 Task: Find connections with filter location Lakhīmpur with filter topic #entrepreneurwith filter profile language English with filter current company JK Agri Genetics Limited with filter school Institute of Management Studies (IMS) Ghaziabad - Business School with filter industry Collection Agencies with filter service category Illustration with filter keywords title Security Guard
Action: Mouse moved to (277, 213)
Screenshot: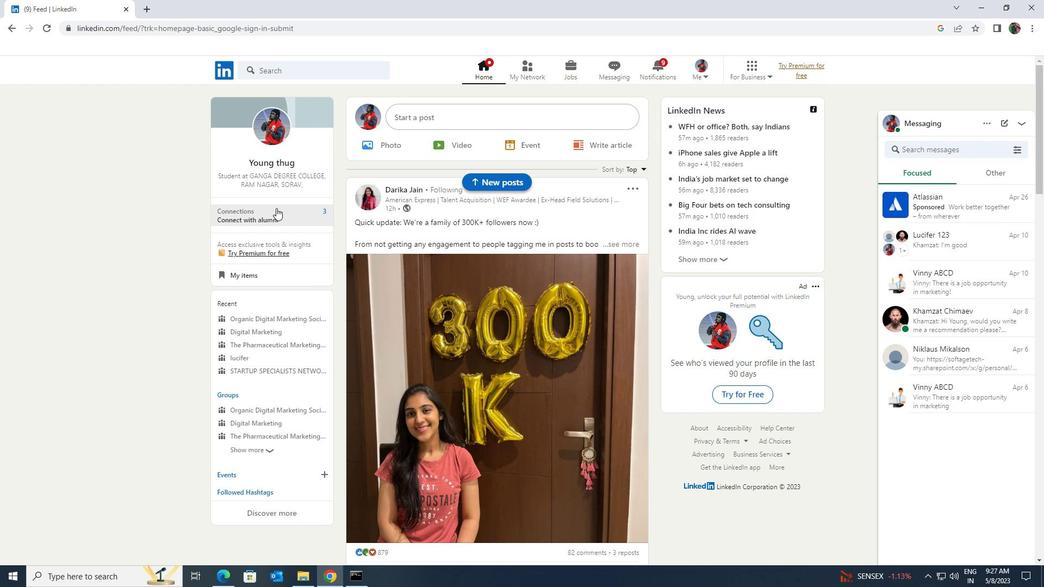 
Action: Mouse pressed left at (277, 213)
Screenshot: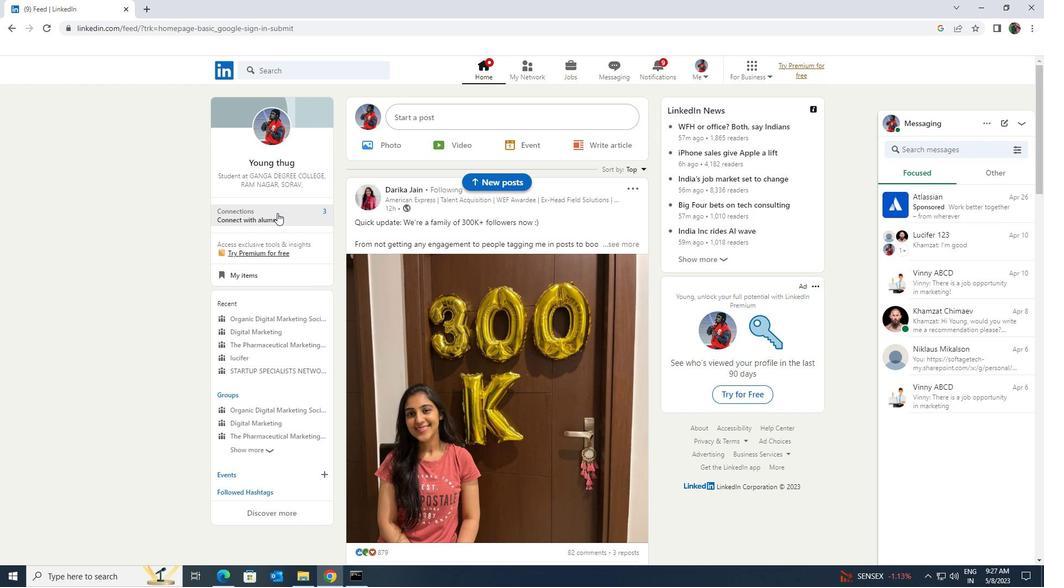 
Action: Mouse moved to (292, 128)
Screenshot: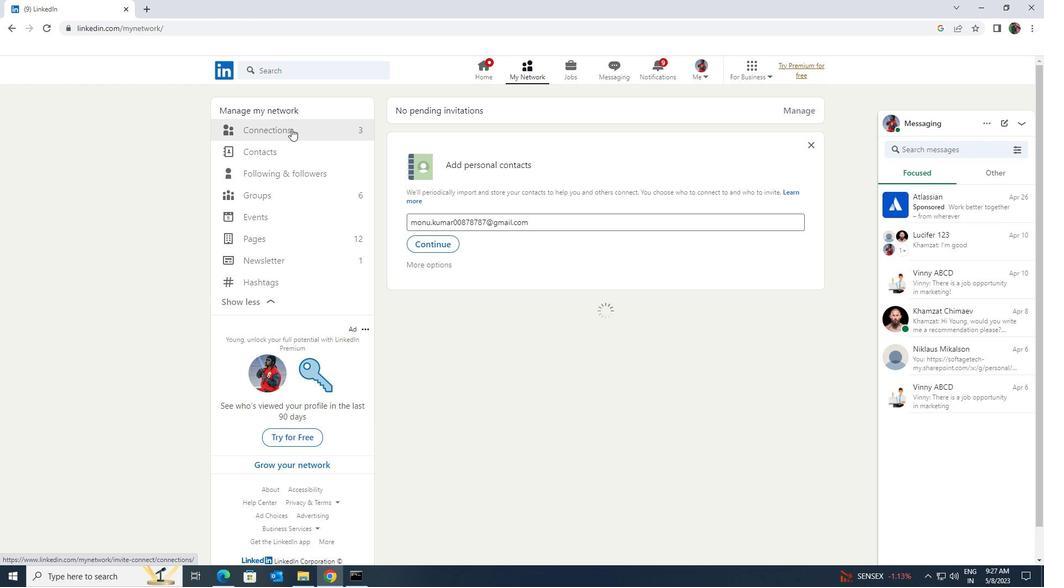 
Action: Mouse pressed left at (292, 128)
Screenshot: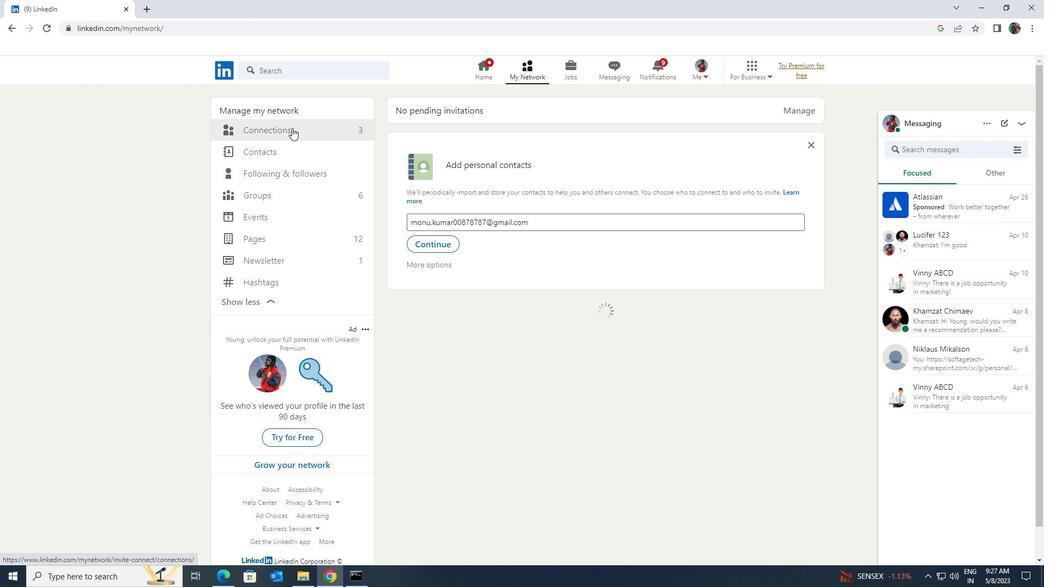 
Action: Mouse moved to (586, 130)
Screenshot: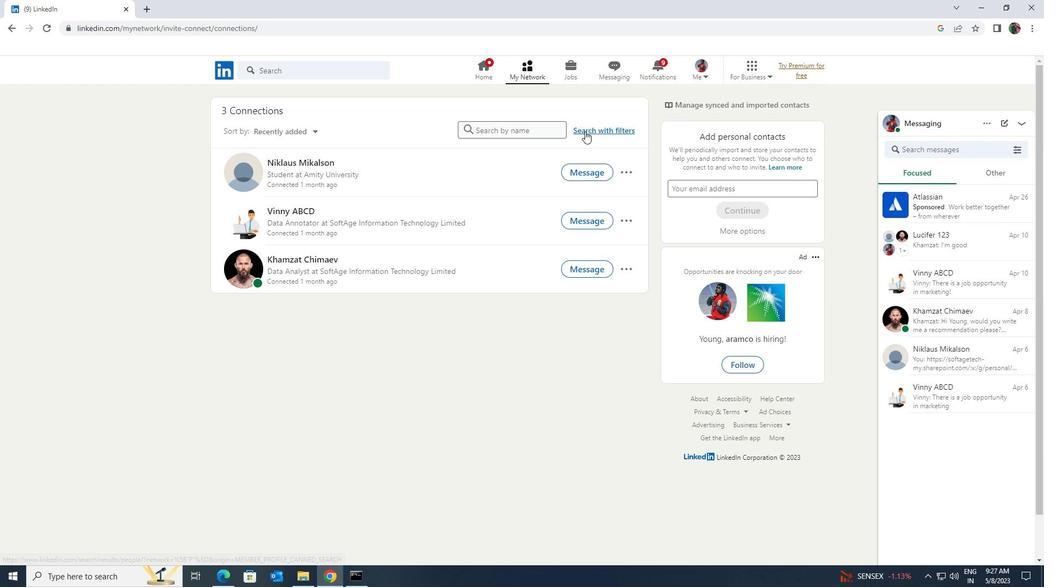 
Action: Mouse pressed left at (586, 130)
Screenshot: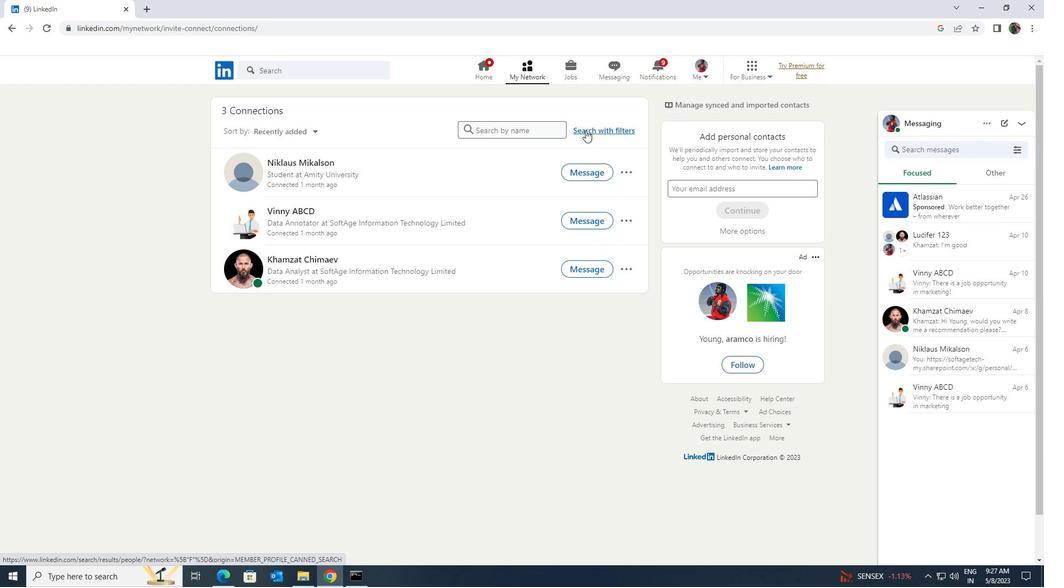 
Action: Mouse moved to (556, 98)
Screenshot: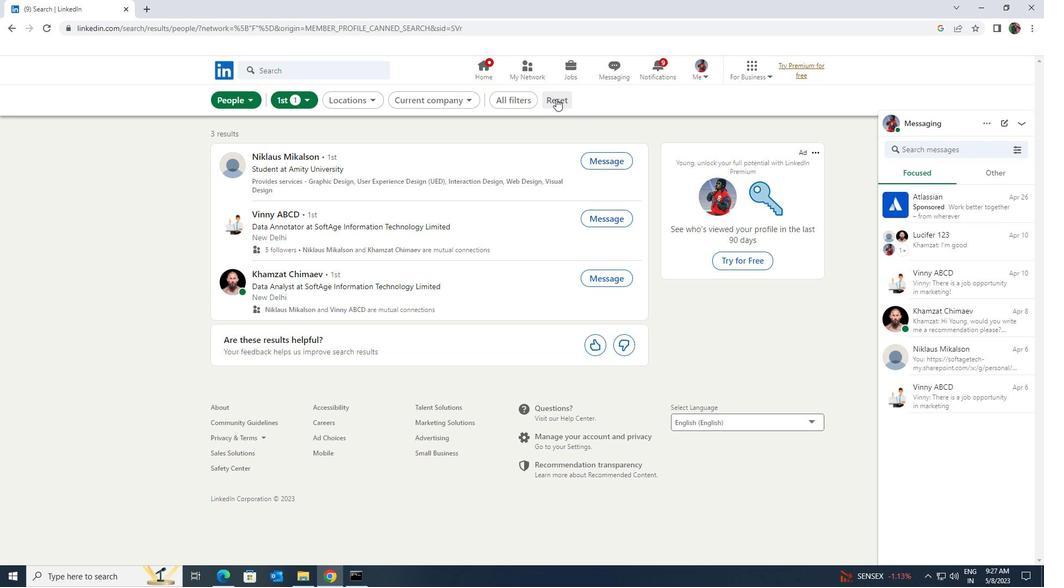 
Action: Mouse pressed left at (556, 98)
Screenshot: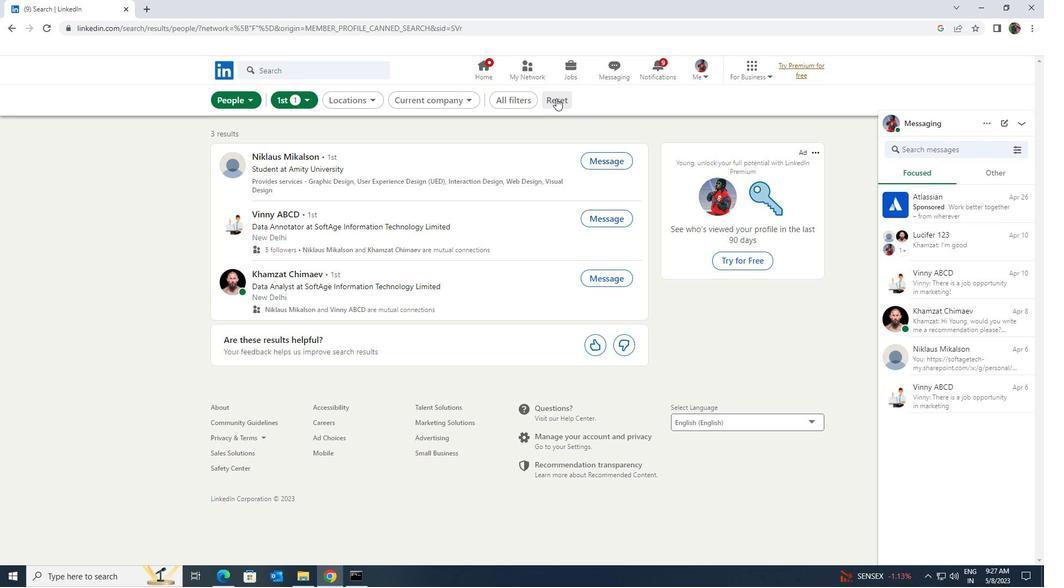 
Action: Mouse moved to (550, 98)
Screenshot: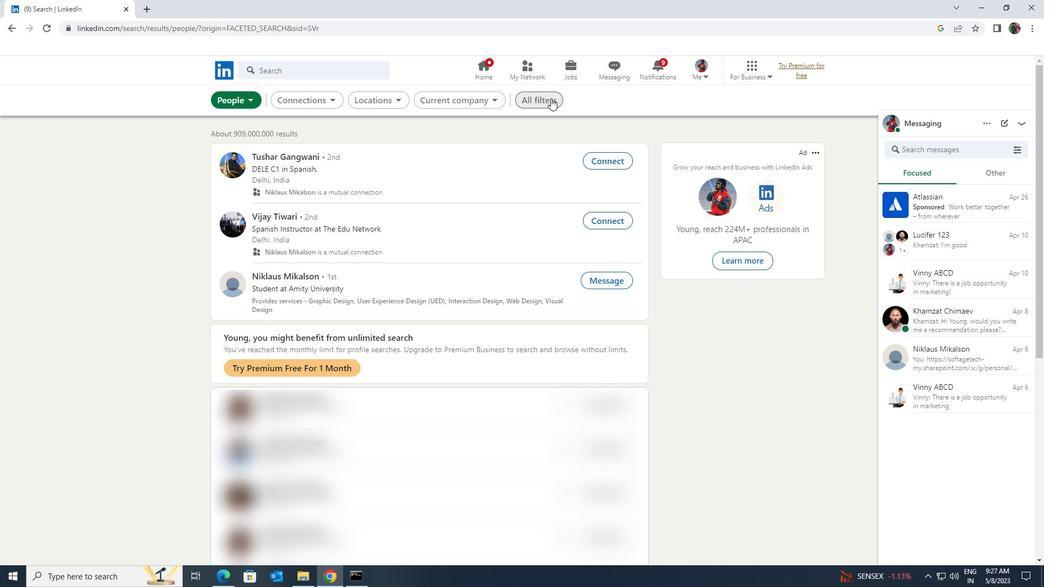 
Action: Mouse pressed left at (550, 98)
Screenshot: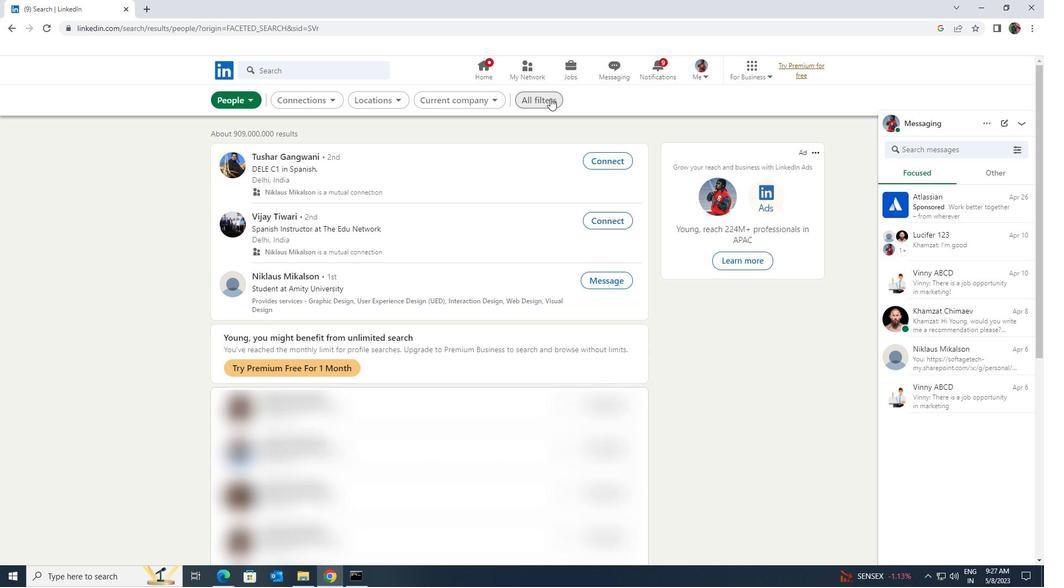 
Action: Mouse moved to (905, 428)
Screenshot: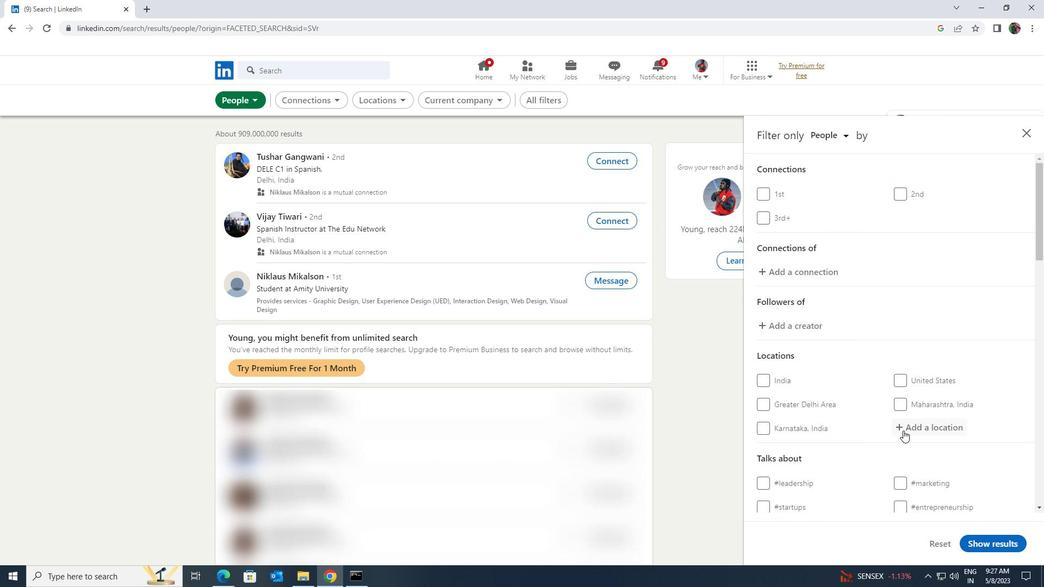 
Action: Mouse pressed left at (905, 428)
Screenshot: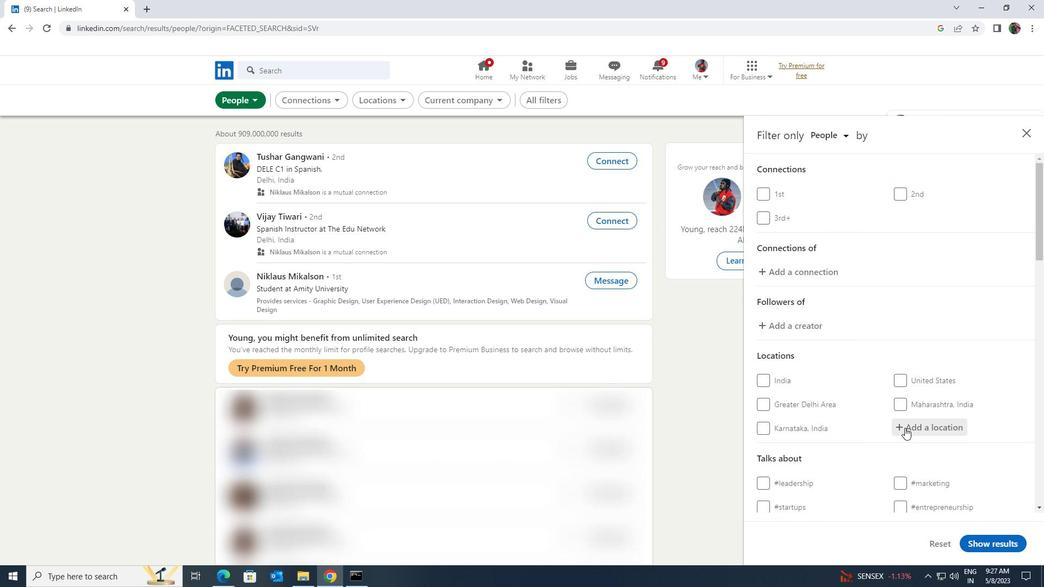 
Action: Key pressed <Key.shift>LAKHIM
Screenshot: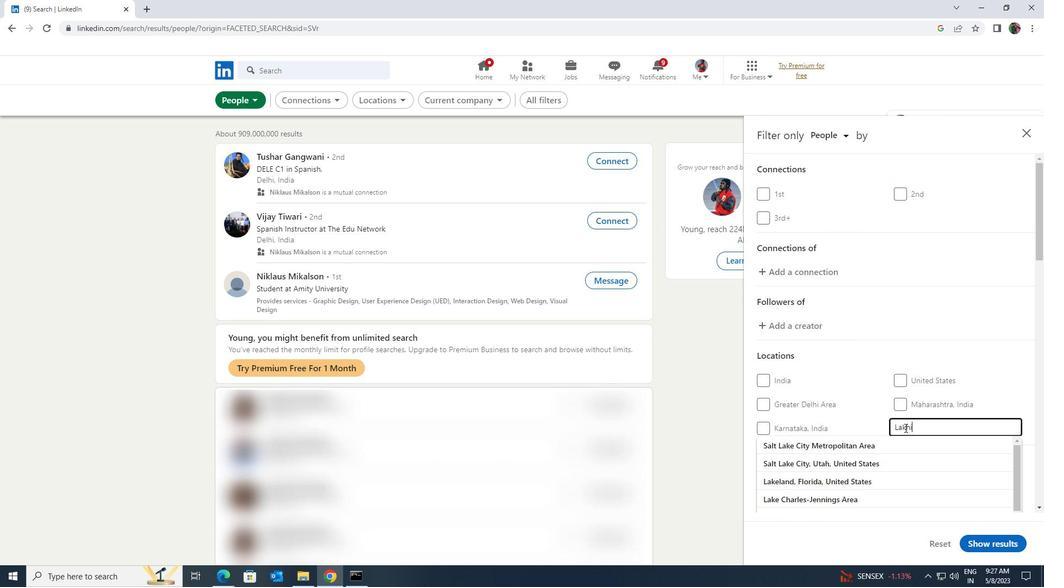 
Action: Mouse moved to (902, 460)
Screenshot: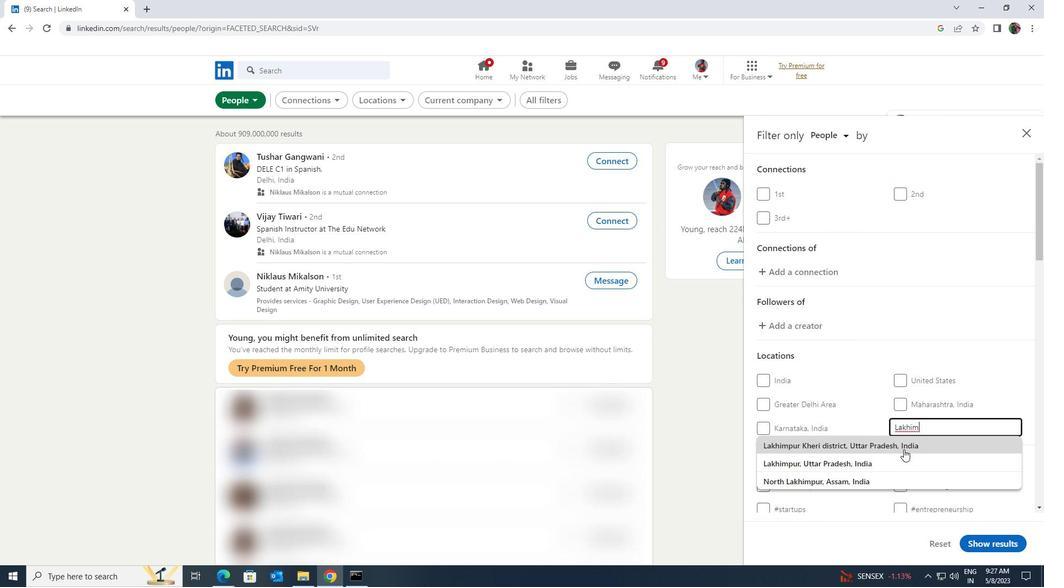 
Action: Mouse pressed left at (902, 460)
Screenshot: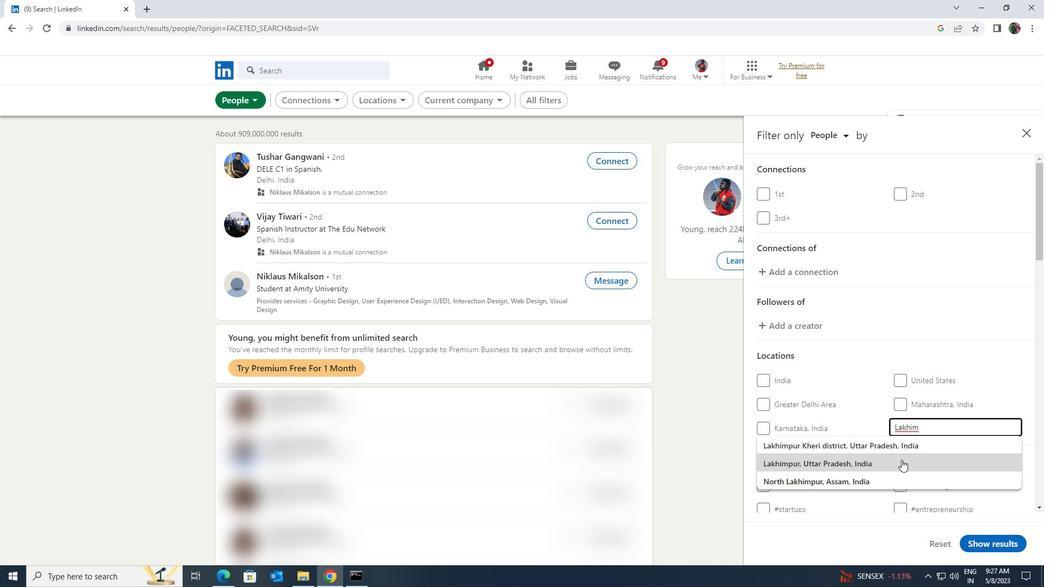 
Action: Mouse scrolled (902, 459) with delta (0, 0)
Screenshot: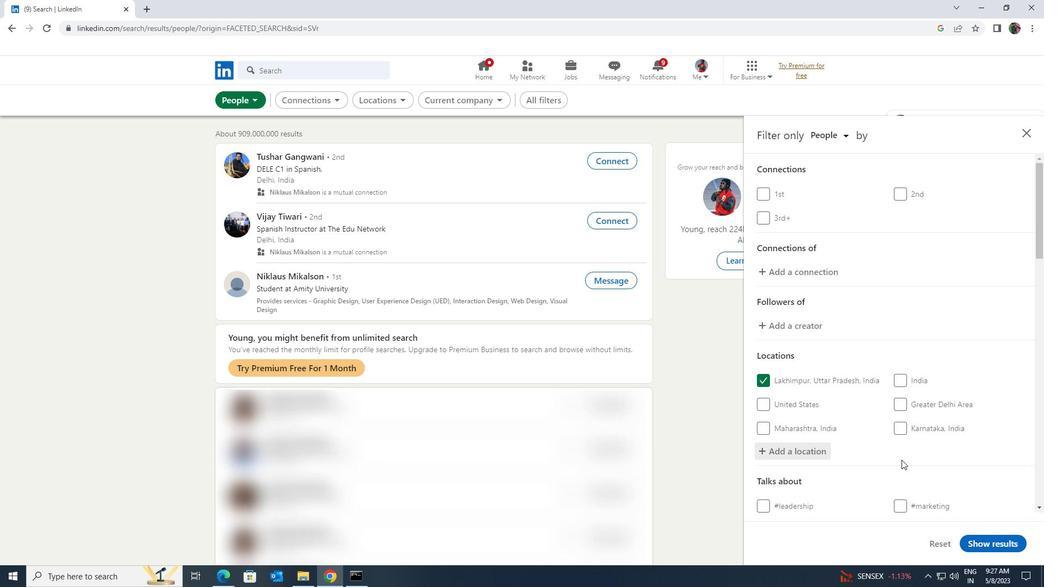 
Action: Mouse scrolled (902, 459) with delta (0, 0)
Screenshot: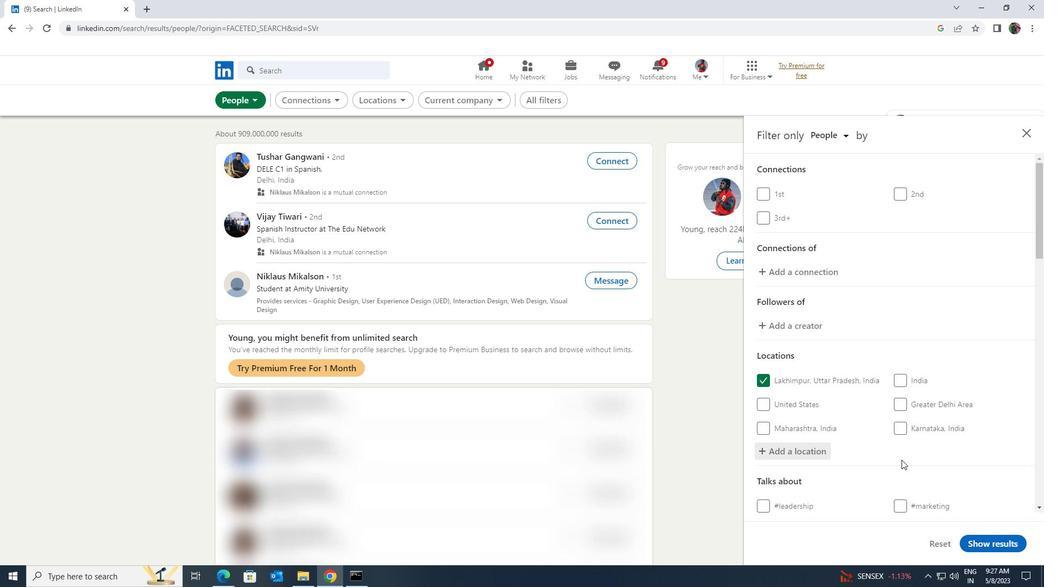 
Action: Mouse moved to (909, 446)
Screenshot: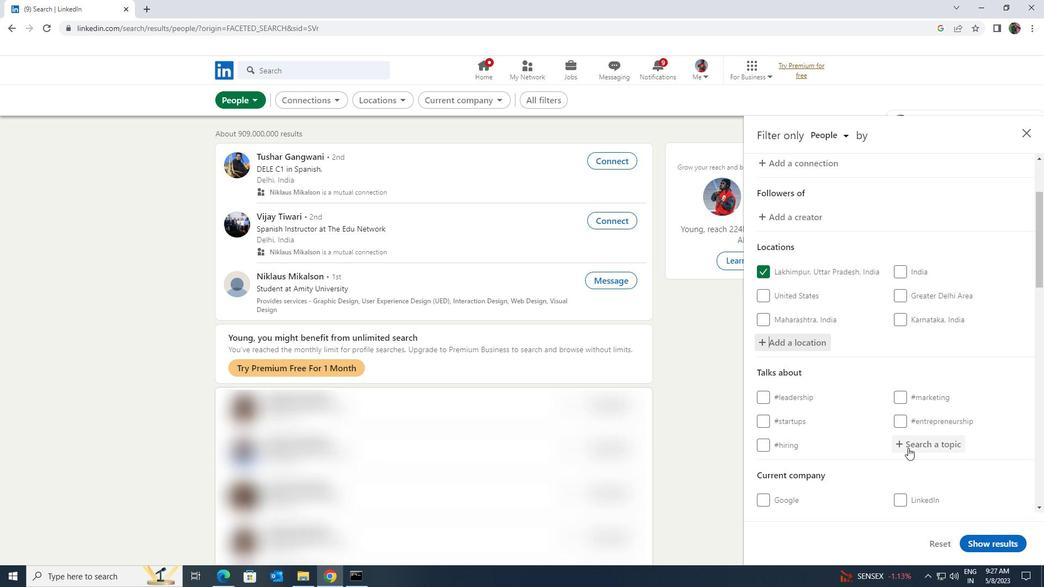 
Action: Mouse pressed left at (909, 446)
Screenshot: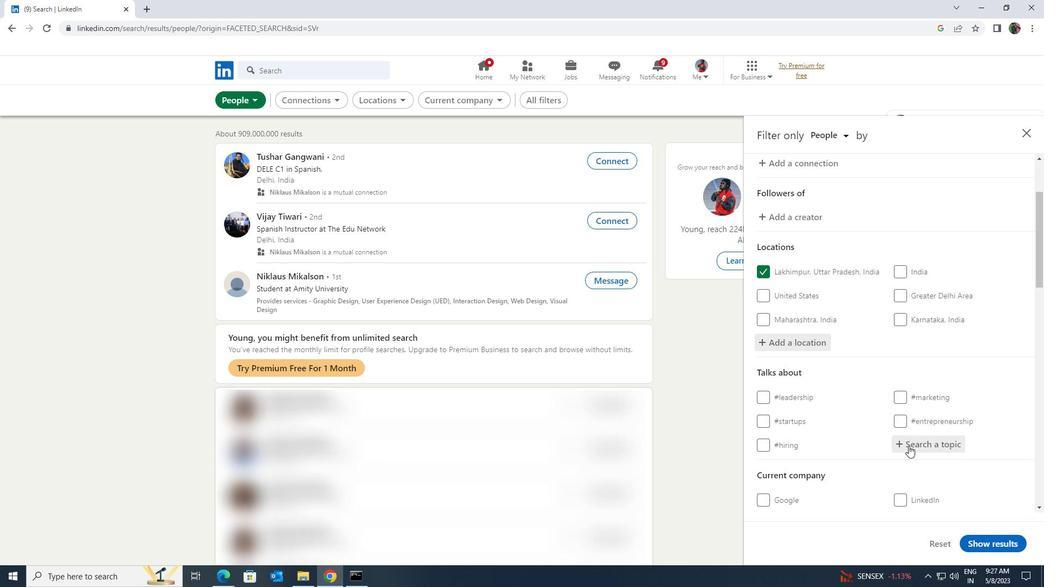 
Action: Key pressed <Key.shift><Key.shift>ENTR
Screenshot: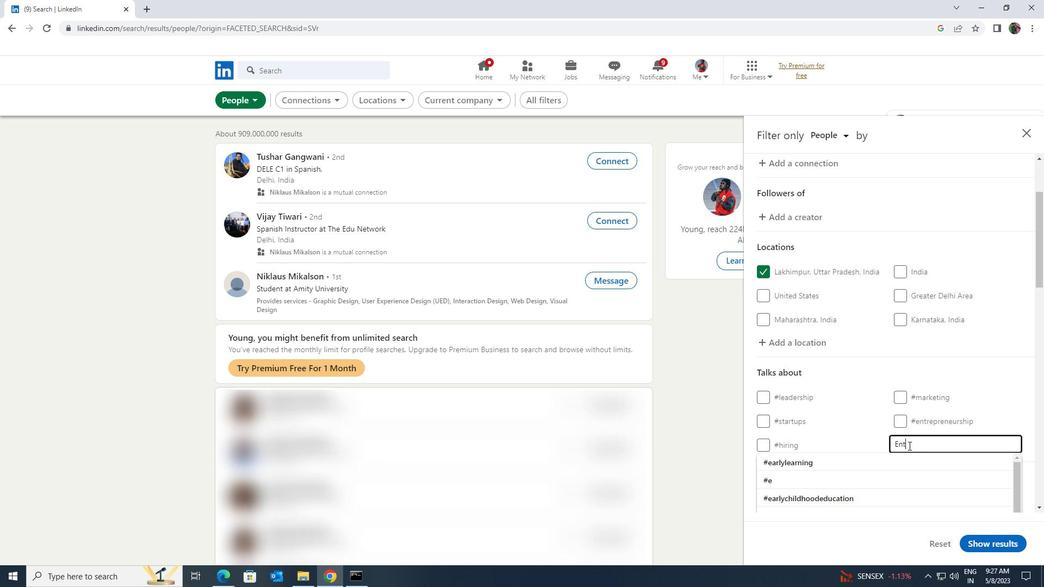 
Action: Mouse moved to (907, 454)
Screenshot: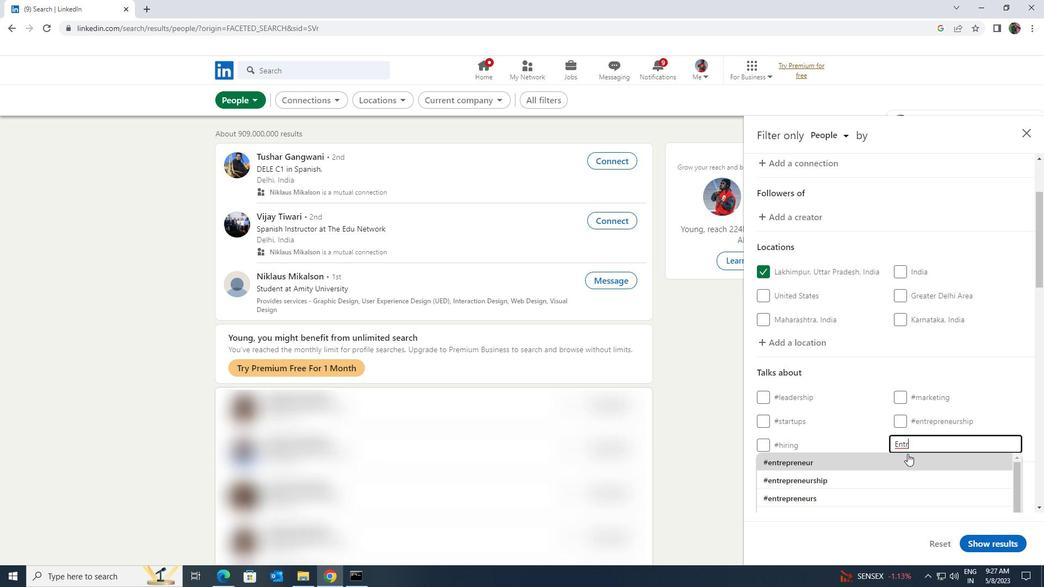 
Action: Mouse pressed left at (907, 454)
Screenshot: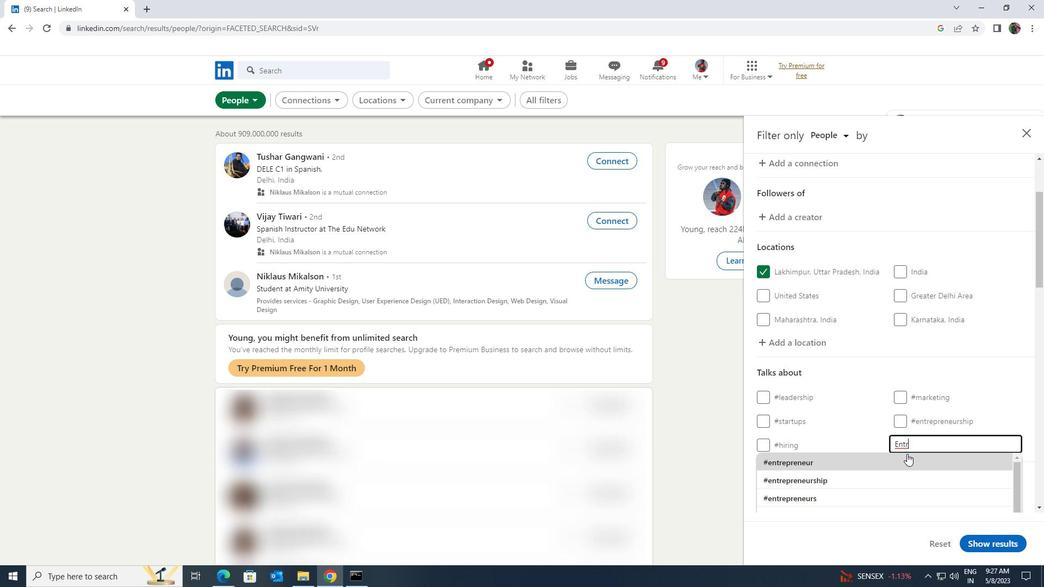 
Action: Mouse scrolled (907, 453) with delta (0, 0)
Screenshot: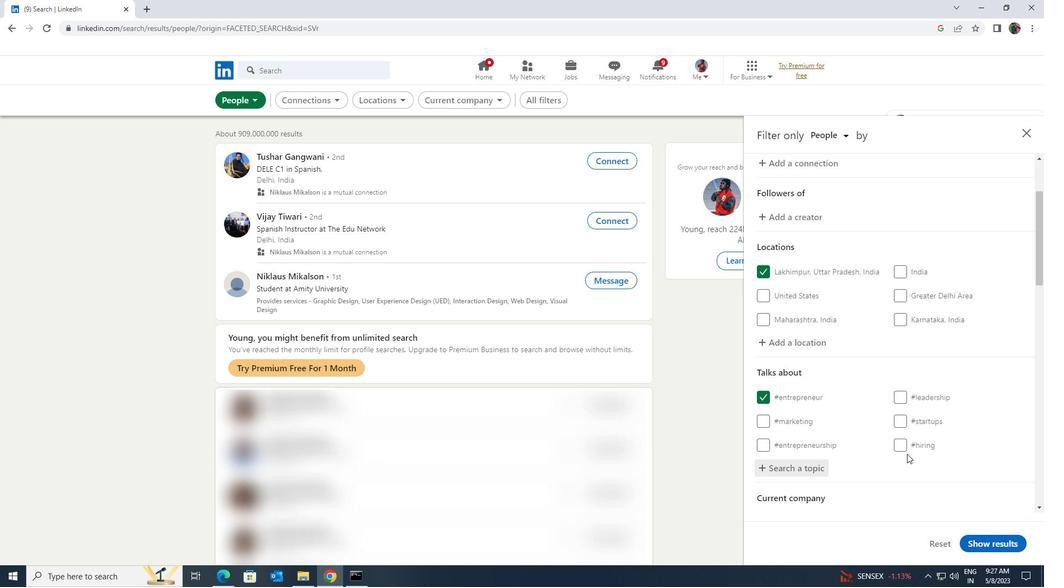 
Action: Mouse scrolled (907, 453) with delta (0, 0)
Screenshot: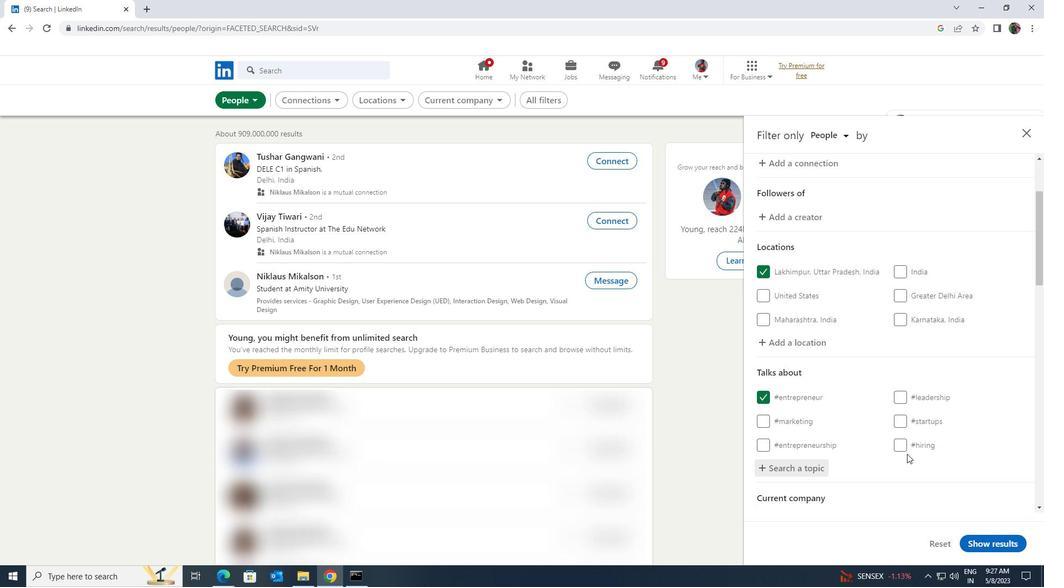 
Action: Mouse scrolled (907, 453) with delta (0, 0)
Screenshot: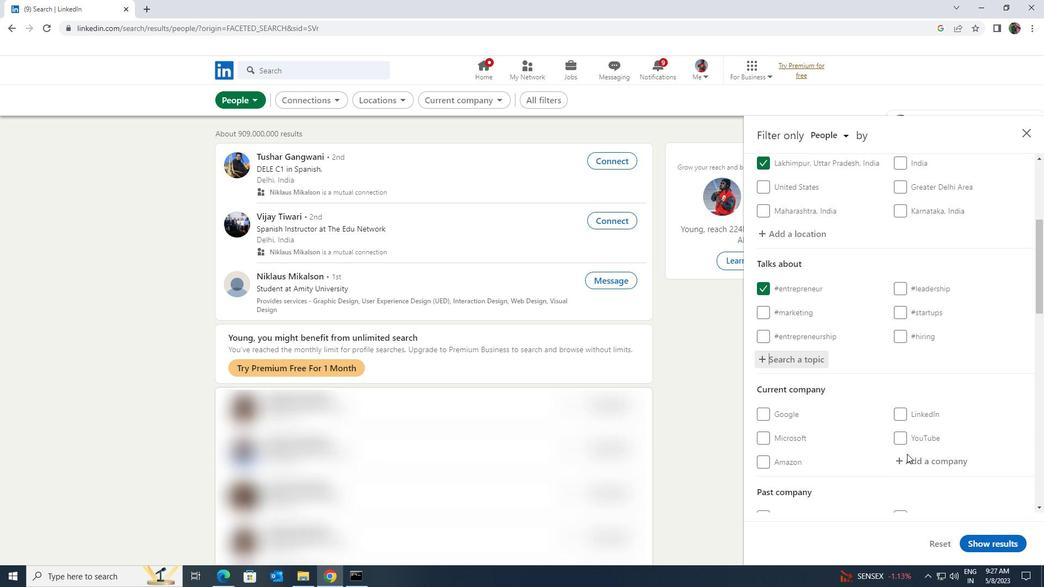 
Action: Mouse scrolled (907, 453) with delta (0, 0)
Screenshot: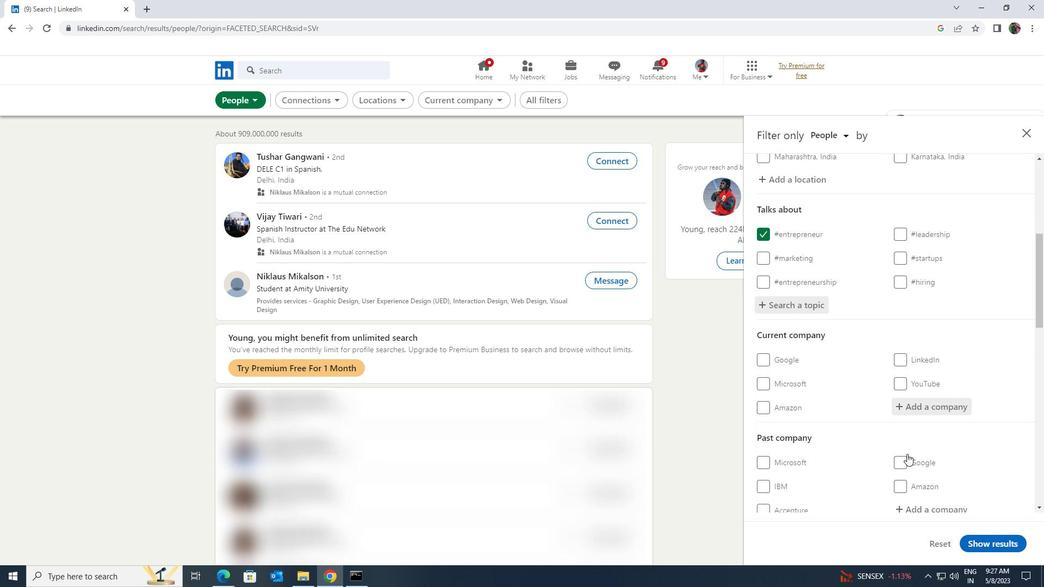 
Action: Mouse scrolled (907, 453) with delta (0, 0)
Screenshot: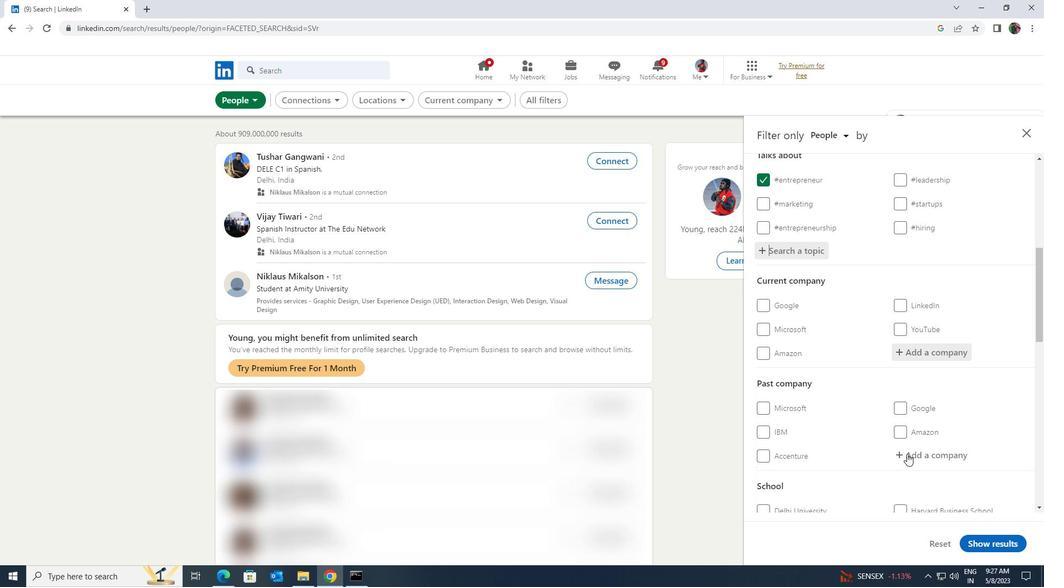 
Action: Mouse scrolled (907, 453) with delta (0, 0)
Screenshot: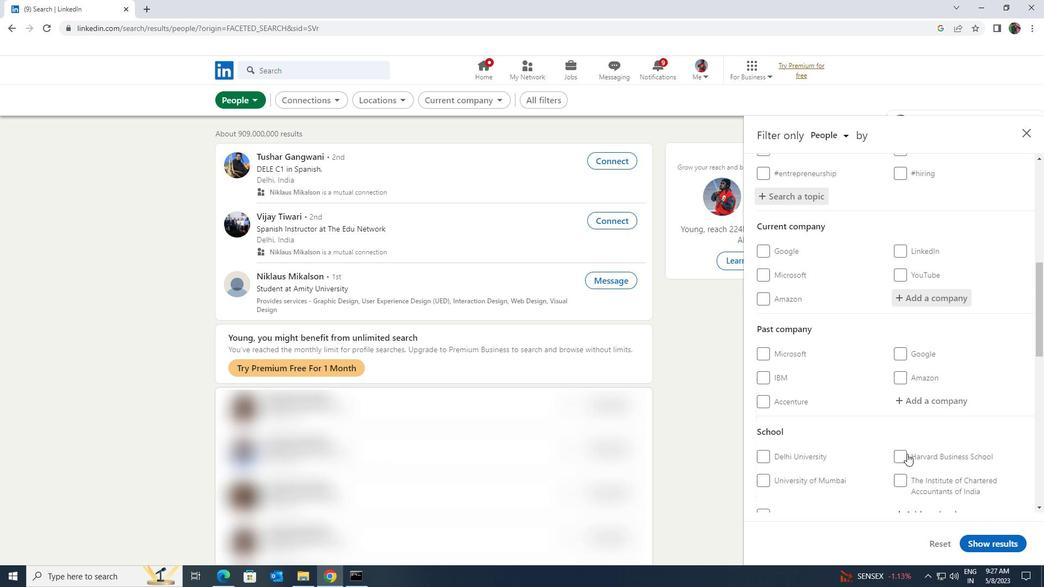 
Action: Mouse scrolled (907, 453) with delta (0, 0)
Screenshot: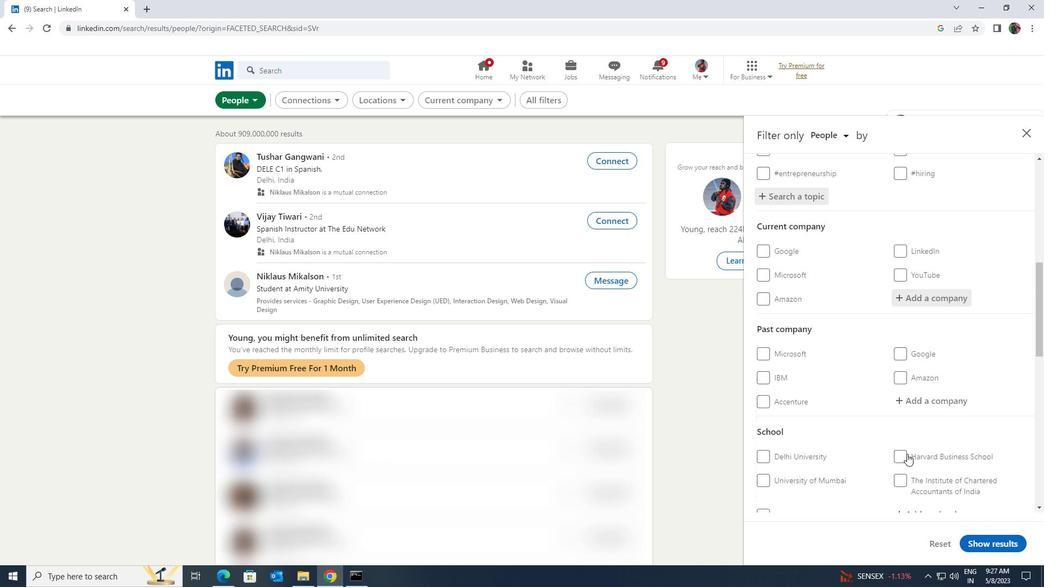 
Action: Mouse scrolled (907, 453) with delta (0, 0)
Screenshot: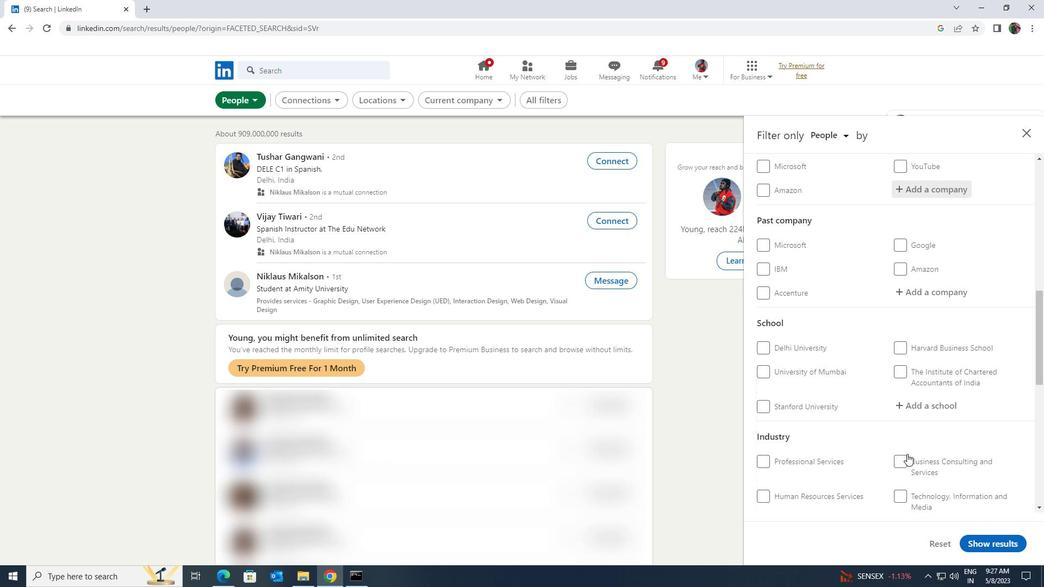 
Action: Mouse scrolled (907, 453) with delta (0, 0)
Screenshot: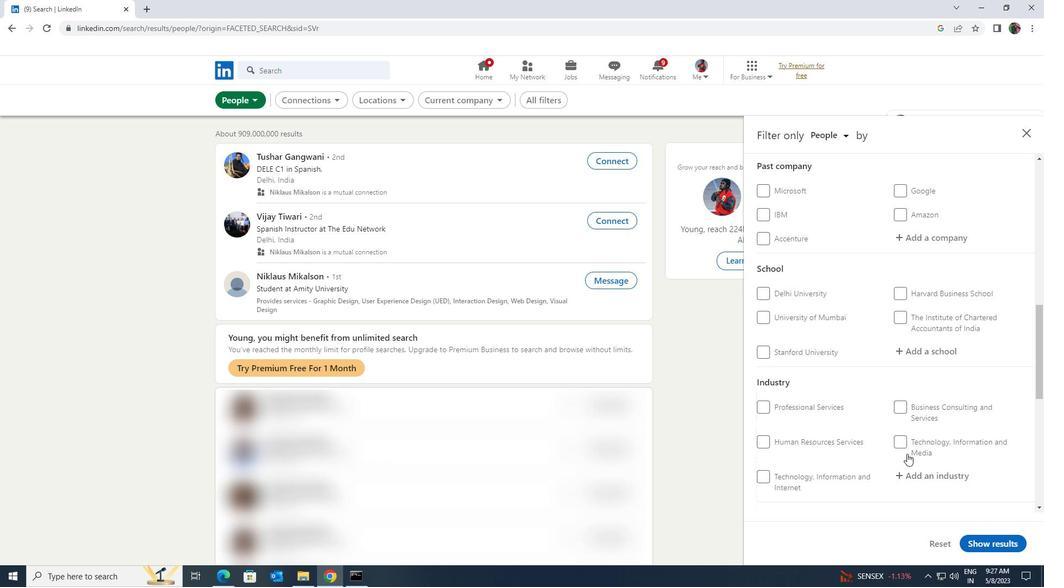 
Action: Mouse scrolled (907, 453) with delta (0, 0)
Screenshot: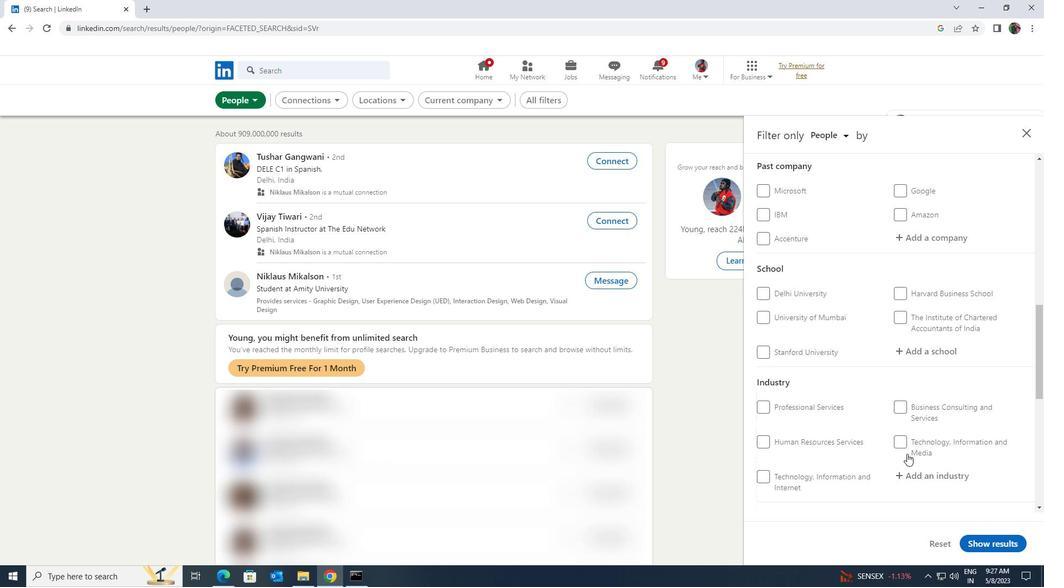 
Action: Mouse scrolled (907, 453) with delta (0, 0)
Screenshot: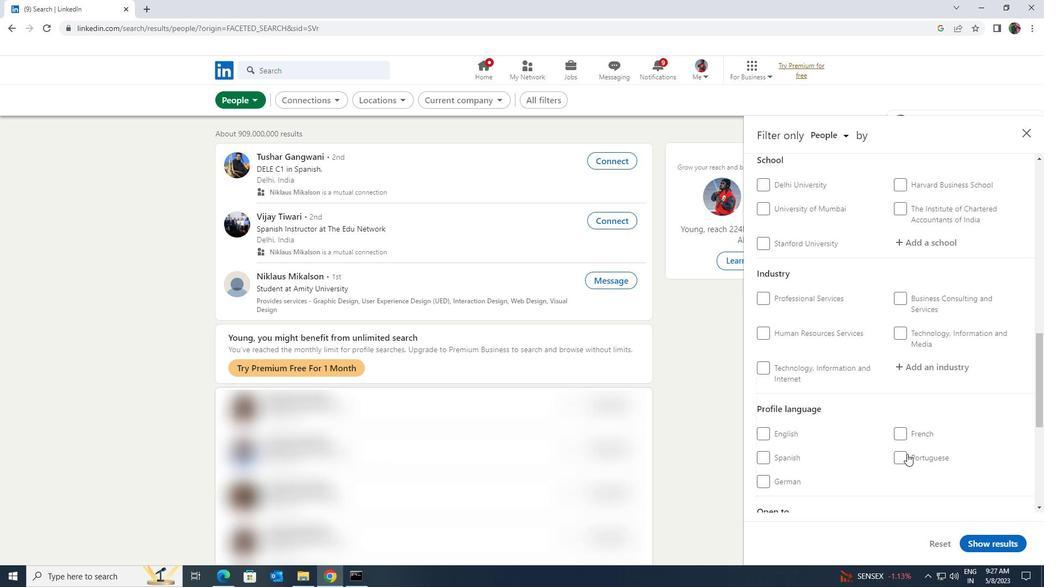 
Action: Mouse moved to (793, 379)
Screenshot: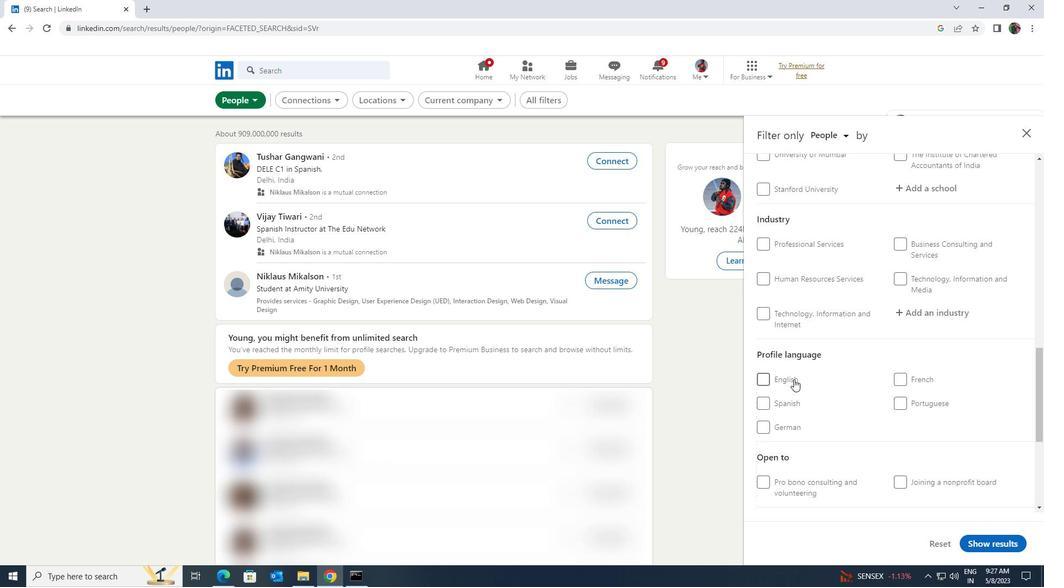 
Action: Mouse pressed left at (793, 379)
Screenshot: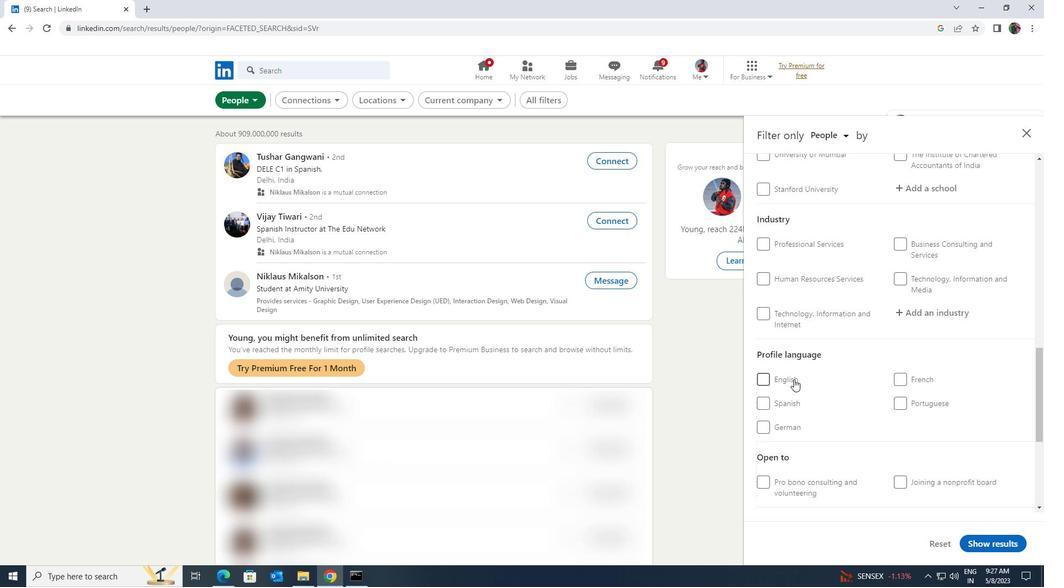 
Action: Mouse moved to (883, 407)
Screenshot: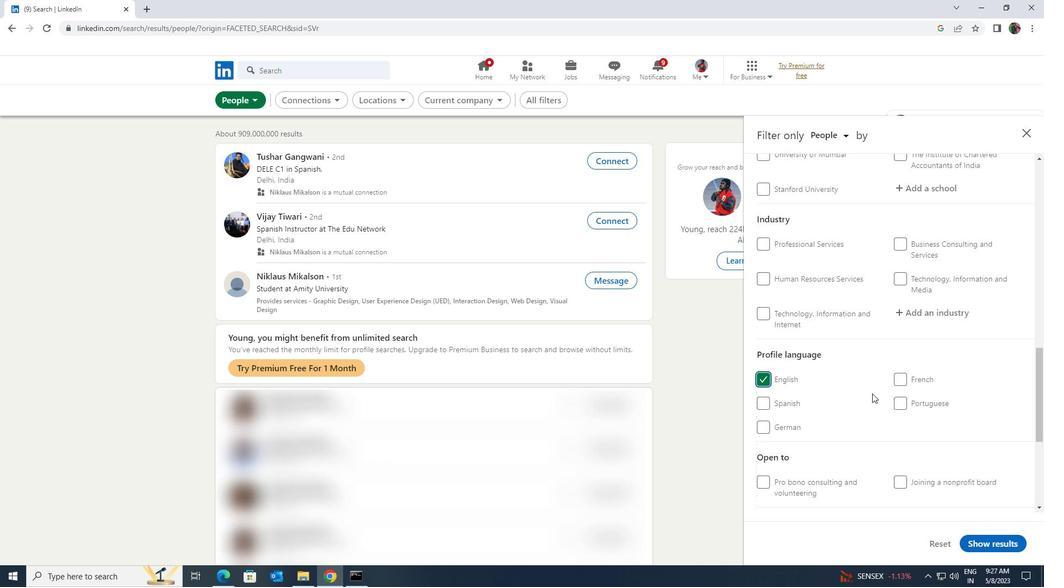 
Action: Mouse scrolled (883, 407) with delta (0, 0)
Screenshot: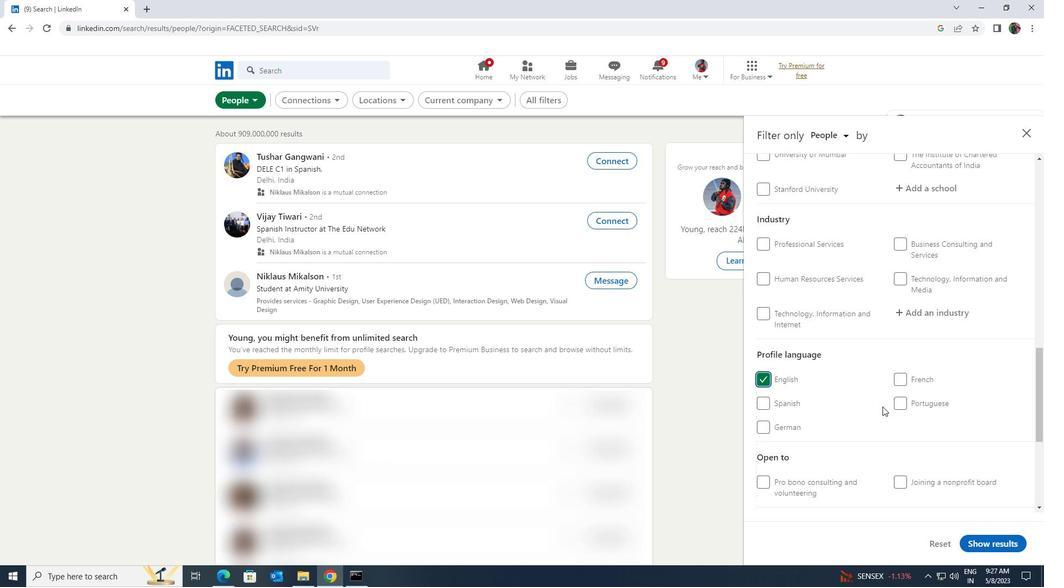 
Action: Mouse scrolled (883, 407) with delta (0, 0)
Screenshot: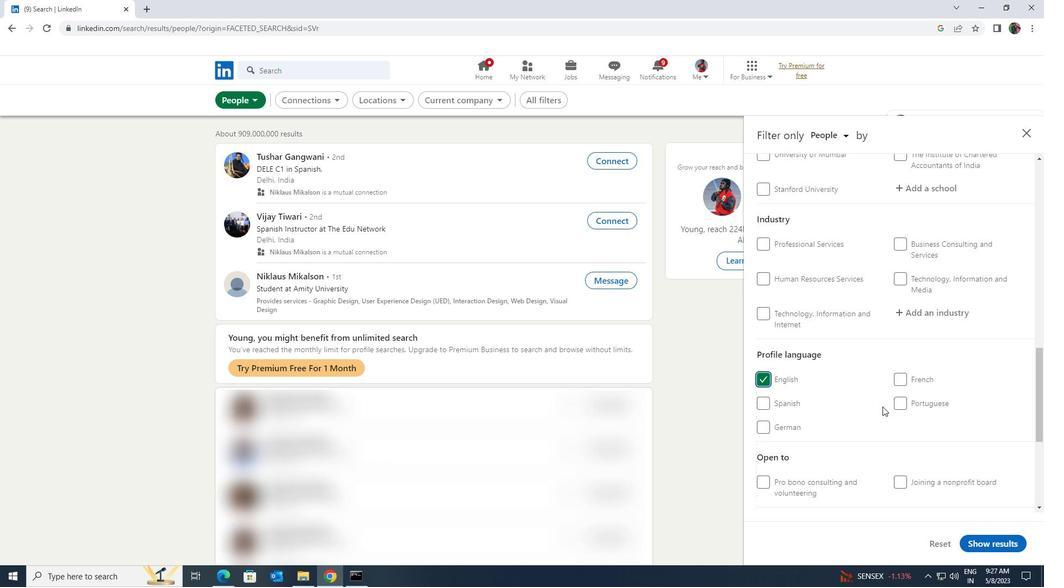 
Action: Mouse scrolled (883, 407) with delta (0, 0)
Screenshot: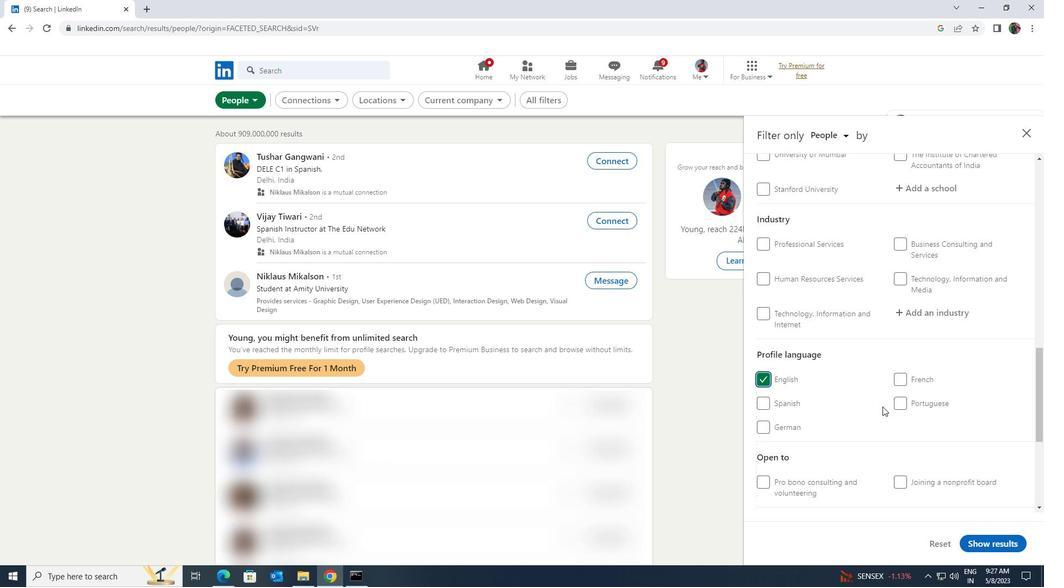 
Action: Mouse scrolled (883, 407) with delta (0, 0)
Screenshot: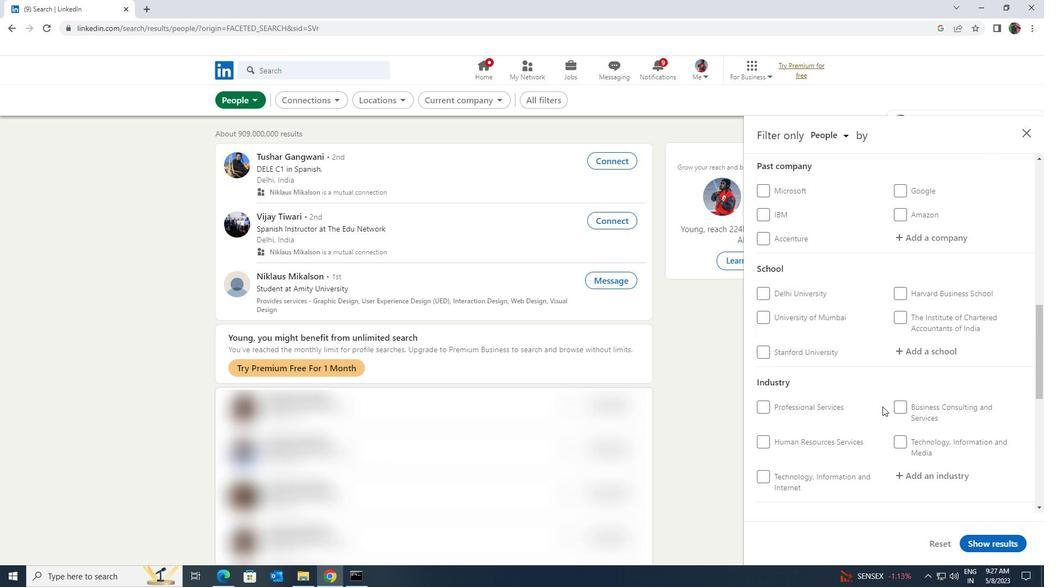
Action: Mouse scrolled (883, 407) with delta (0, 0)
Screenshot: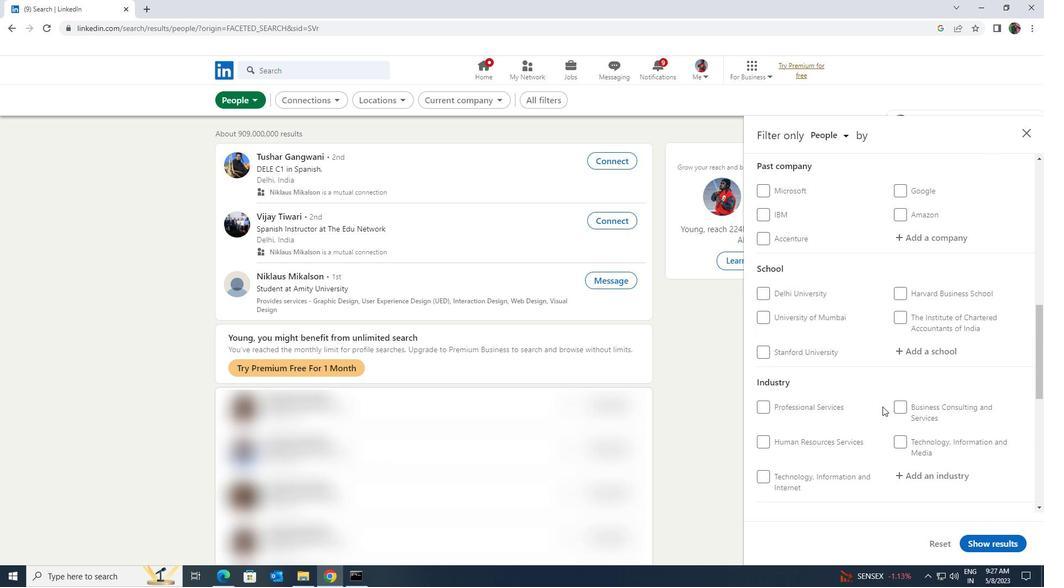 
Action: Mouse scrolled (883, 407) with delta (0, 0)
Screenshot: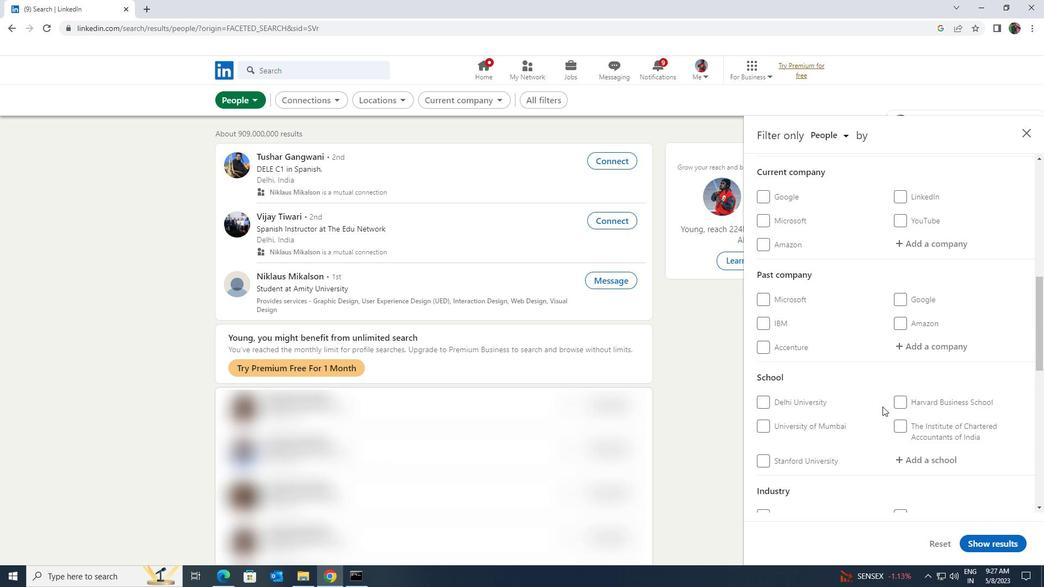 
Action: Mouse scrolled (883, 407) with delta (0, 0)
Screenshot: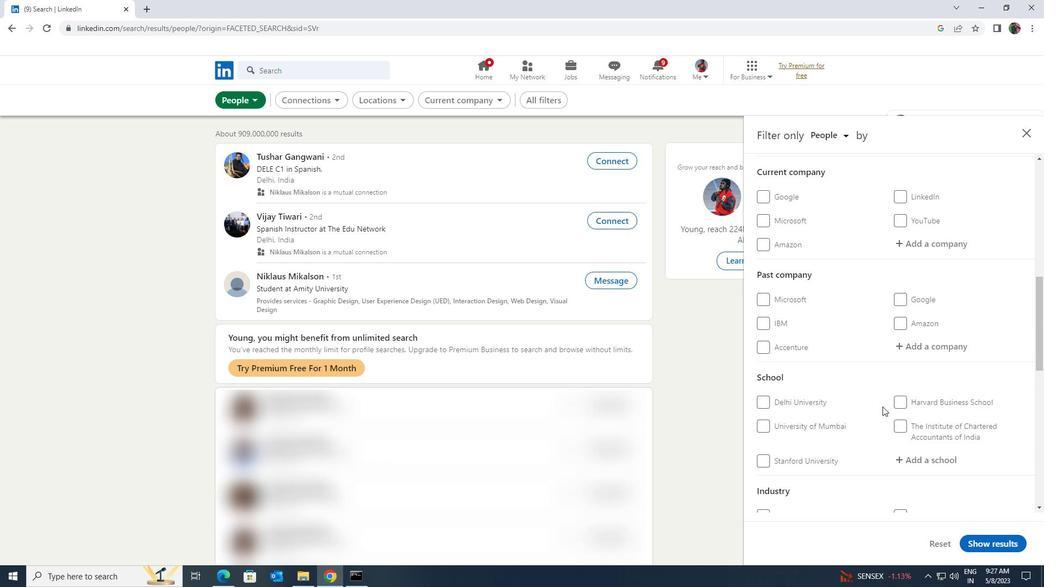 
Action: Mouse moved to (912, 354)
Screenshot: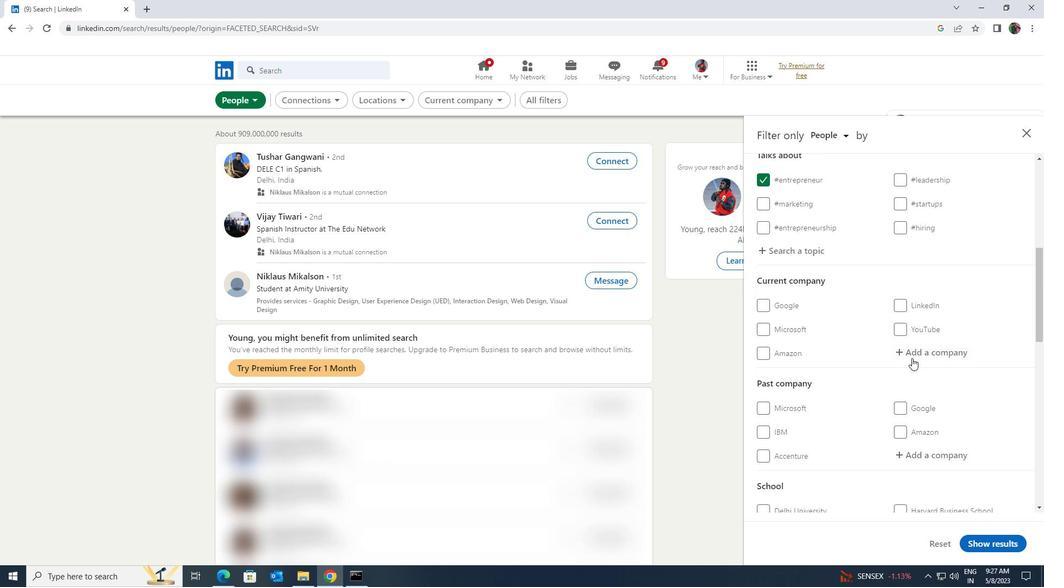 
Action: Mouse pressed left at (912, 354)
Screenshot: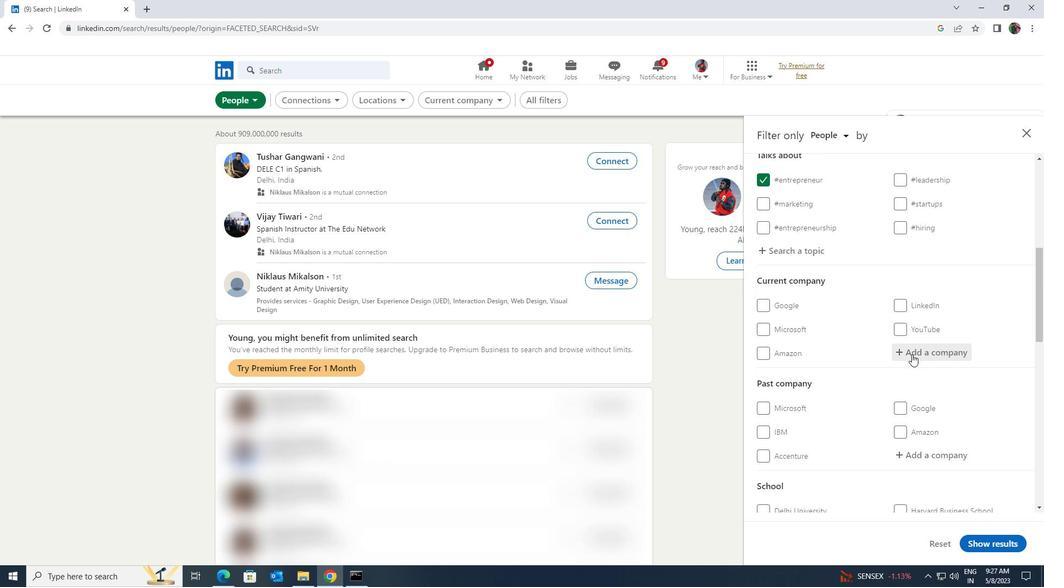 
Action: Key pressed <Key.shift><Key.shift><Key.shift><Key.shift><Key.shift><Key.shift><Key.shift><Key.shift><Key.shift><Key.shift><Key.shift>JK<Key.space><Key.shift>AGRI
Screenshot: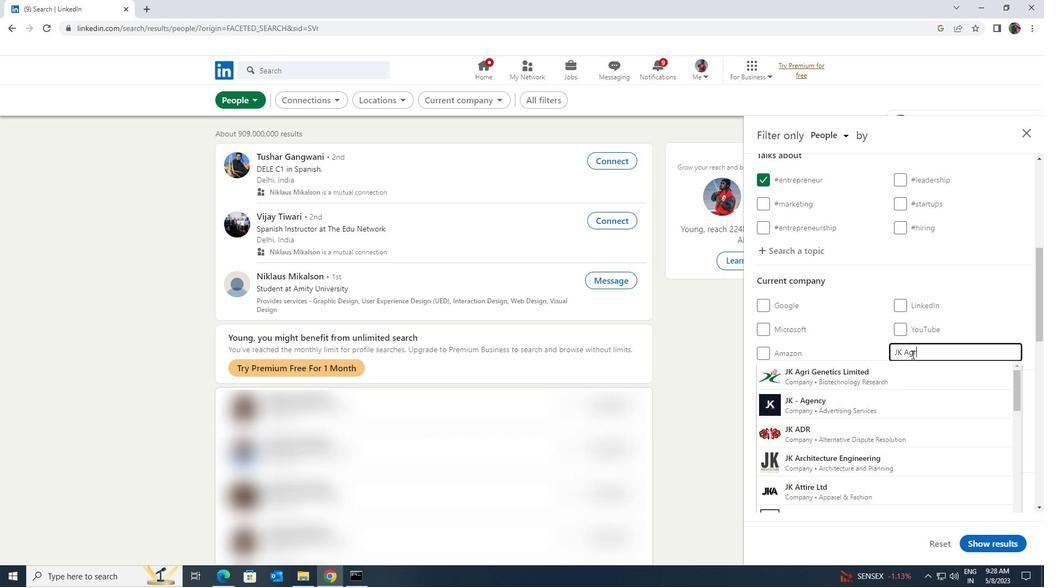 
Action: Mouse moved to (914, 372)
Screenshot: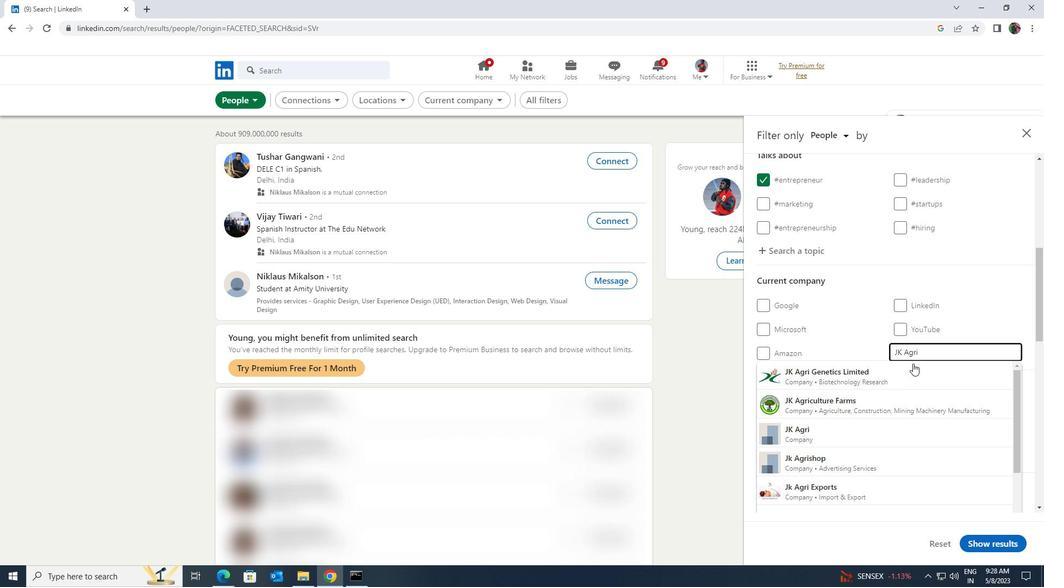 
Action: Mouse pressed left at (914, 372)
Screenshot: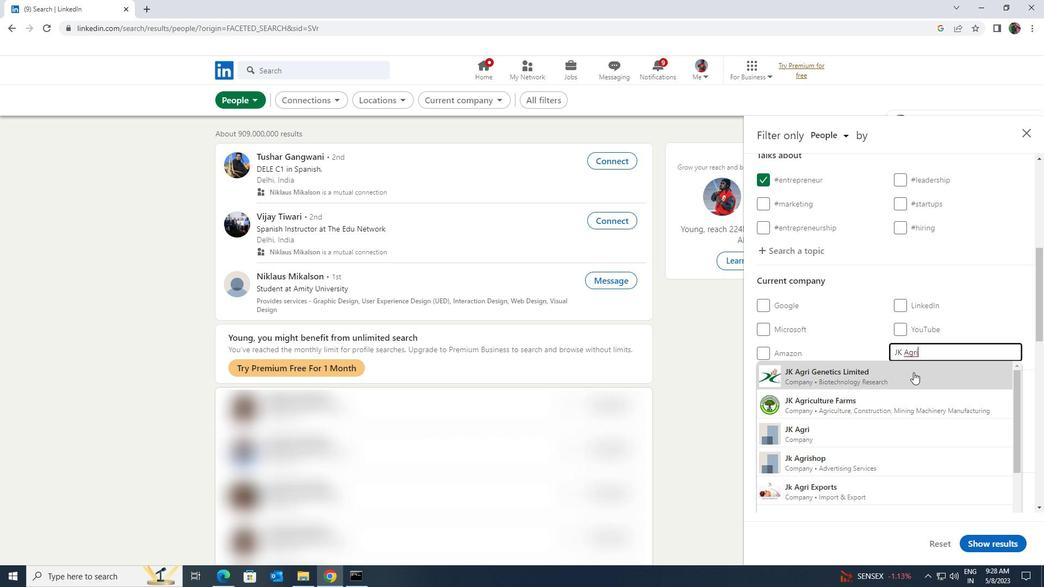 
Action: Mouse scrolled (914, 372) with delta (0, 0)
Screenshot: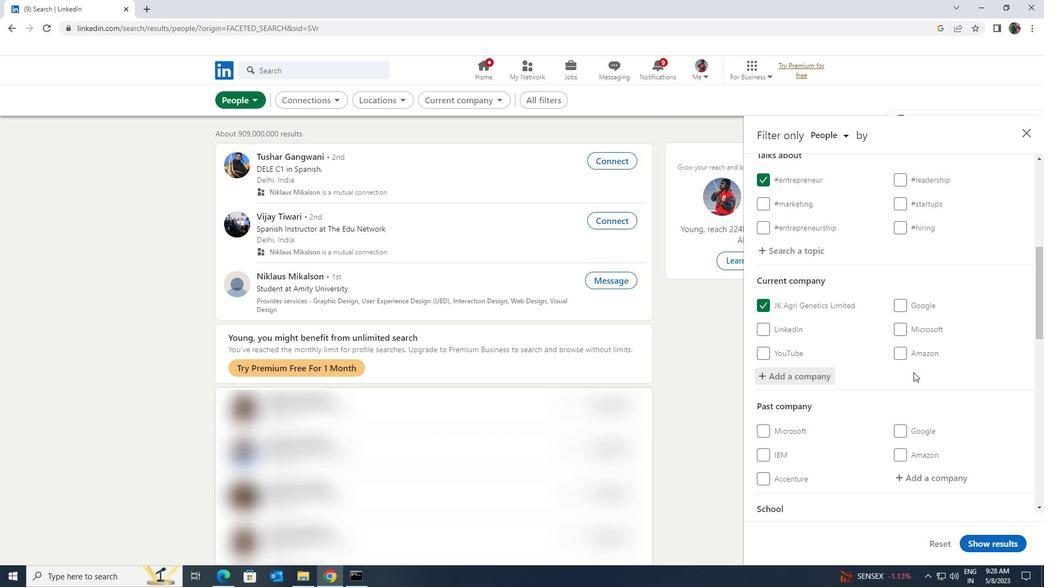 
Action: Mouse scrolled (914, 372) with delta (0, 0)
Screenshot: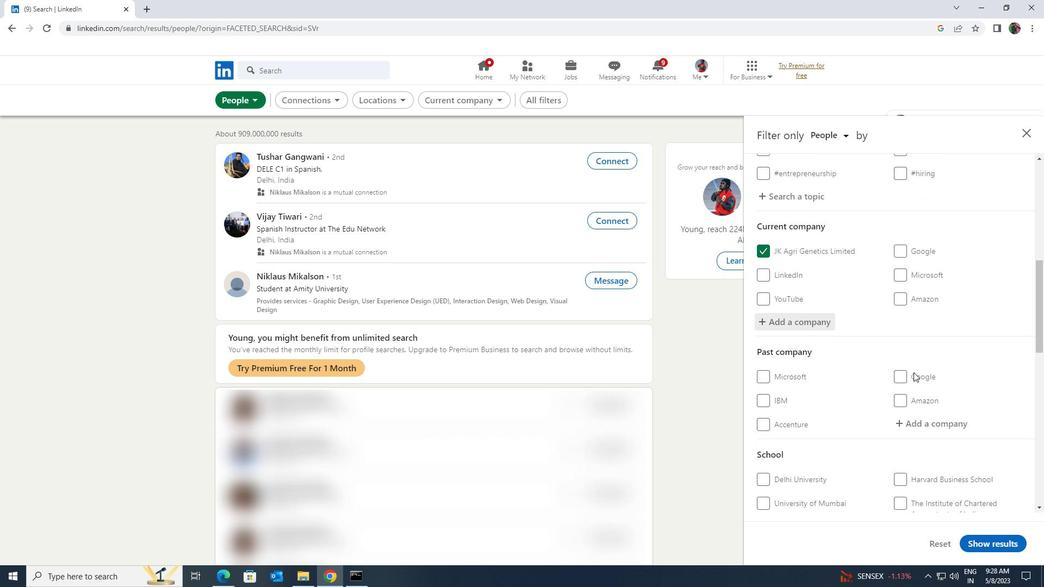 
Action: Mouse scrolled (914, 372) with delta (0, 0)
Screenshot: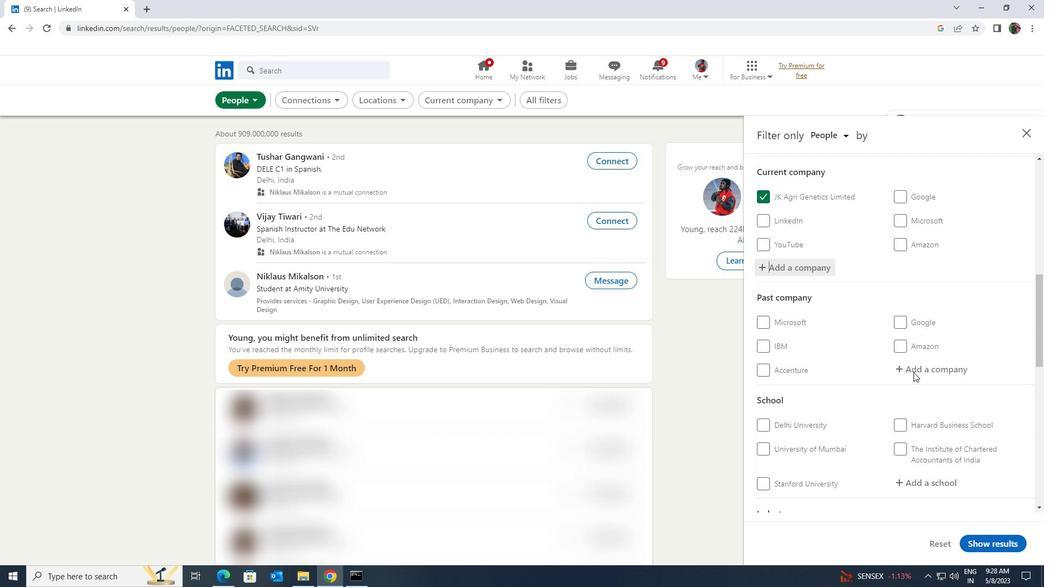 
Action: Mouse scrolled (914, 372) with delta (0, 0)
Screenshot: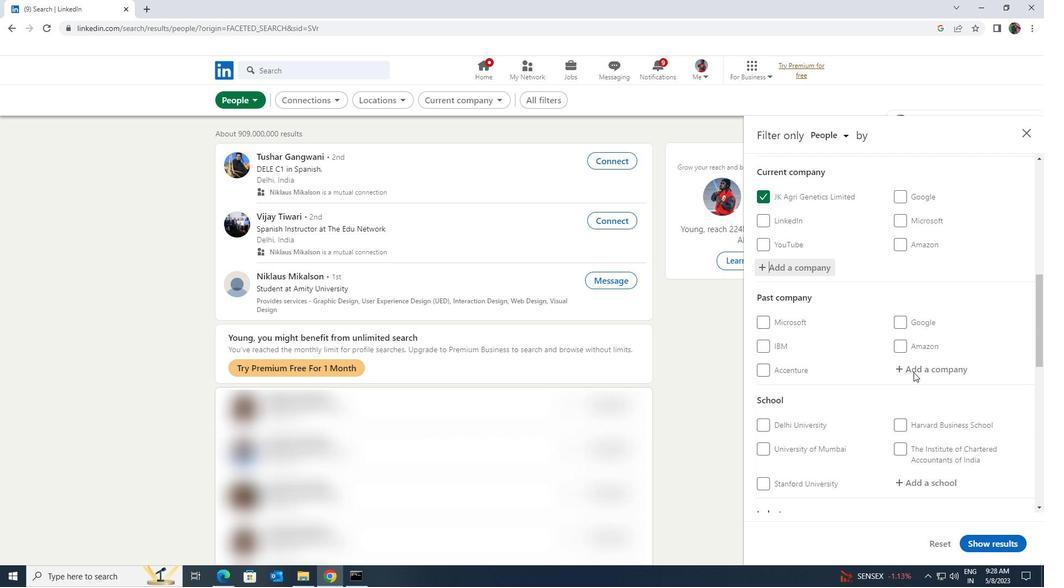 
Action: Mouse moved to (914, 373)
Screenshot: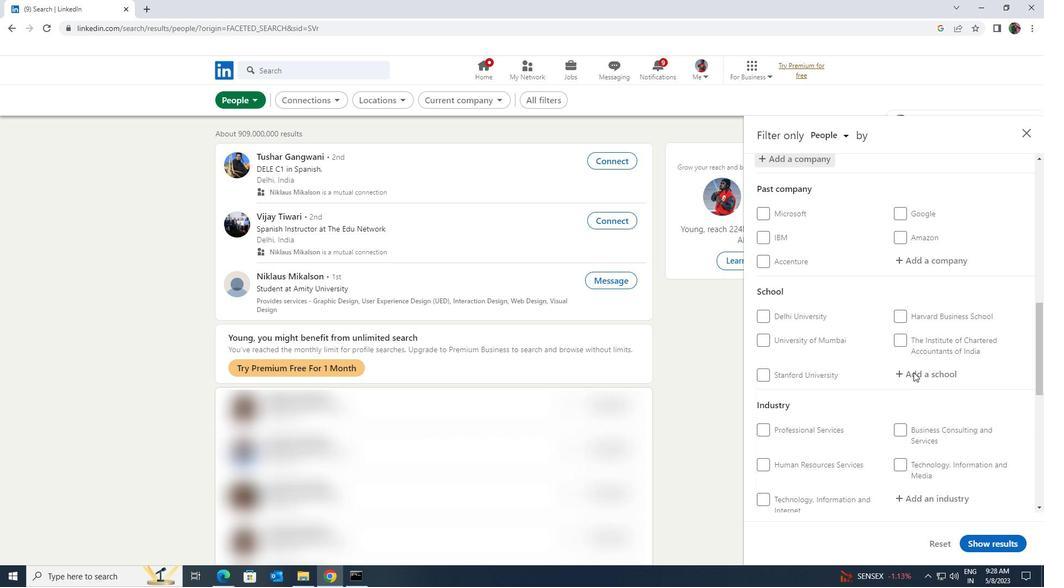 
Action: Mouse pressed left at (914, 373)
Screenshot: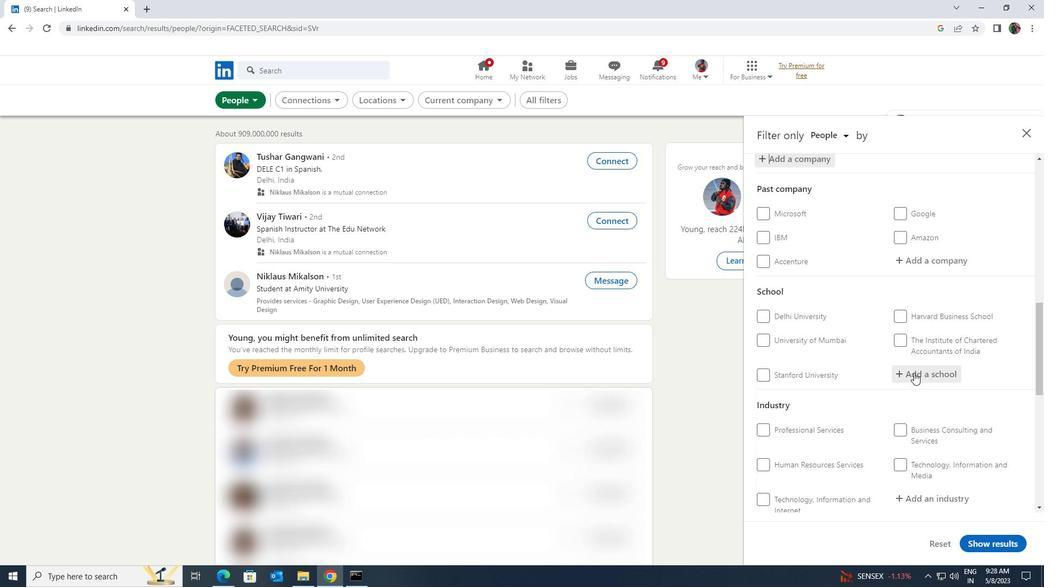 
Action: Key pressed <Key.shift><Key.shift><Key.shift><Key.shift>INSTITUTE<Key.space><Key.shift>OF<Key.space><Key.shift>MANAGEMENT<Key.space>SR<Key.backspace>TUDIES
Screenshot: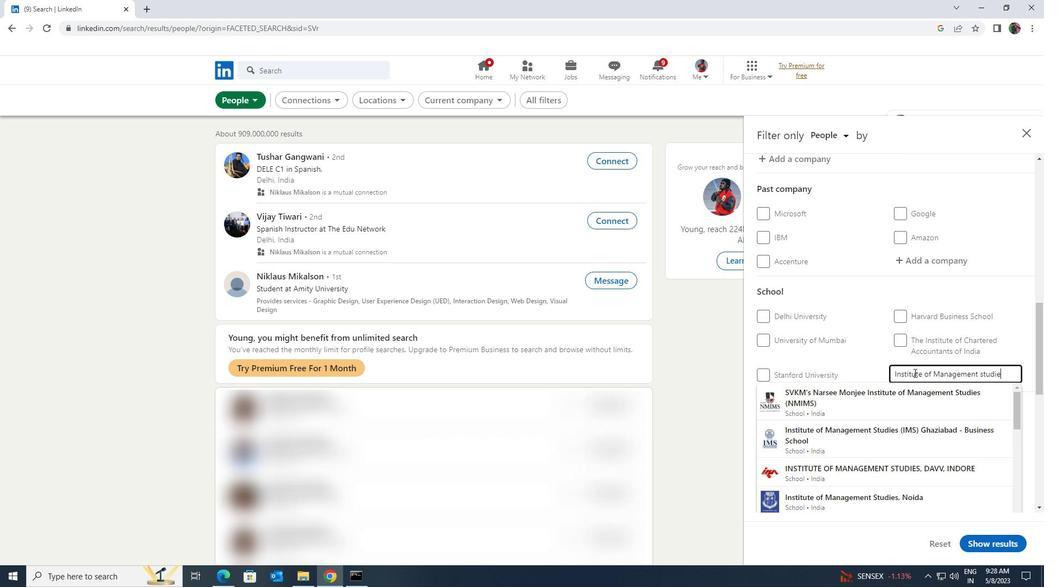 
Action: Mouse moved to (914, 391)
Screenshot: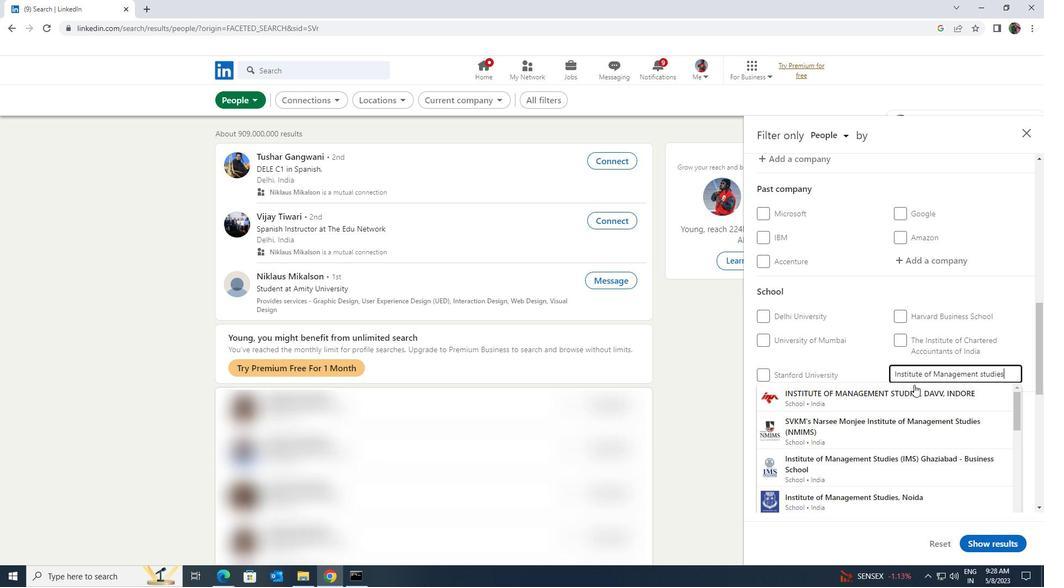 
Action: Key pressed <Key.space><Key.shift>IMS
Screenshot: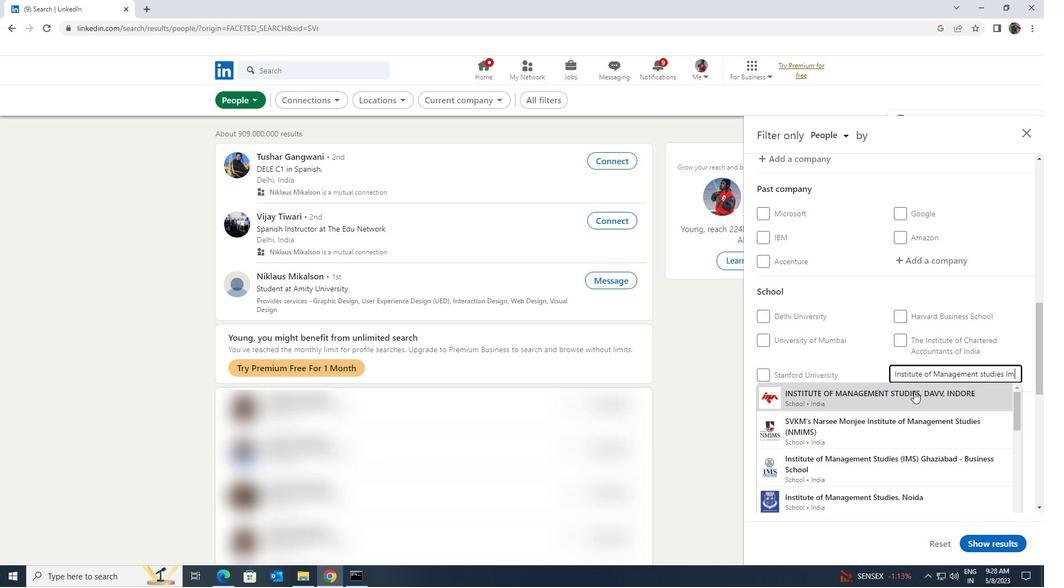 
Action: Mouse pressed left at (914, 391)
Screenshot: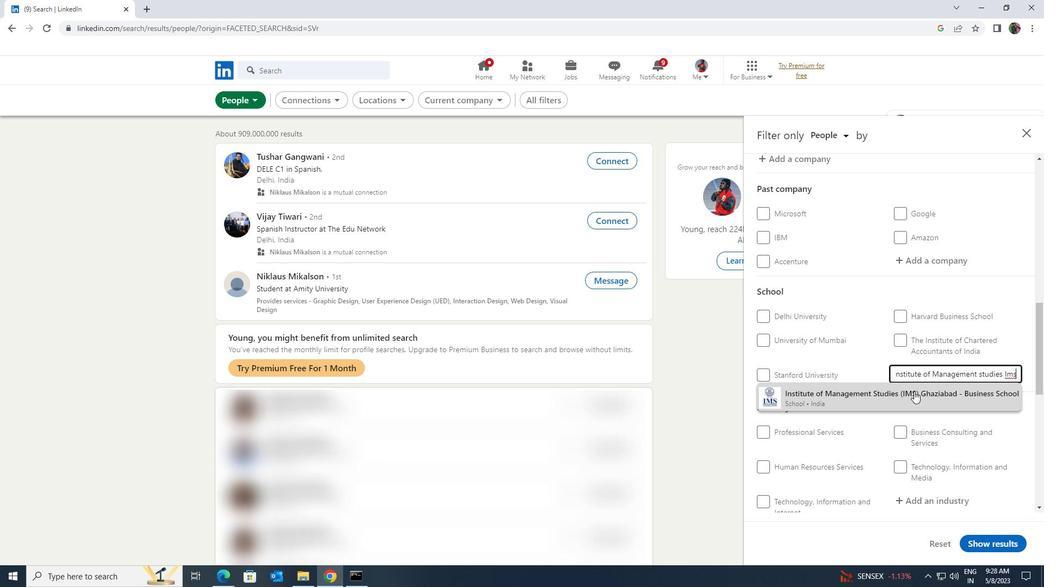 
Action: Mouse scrolled (914, 391) with delta (0, 0)
Screenshot: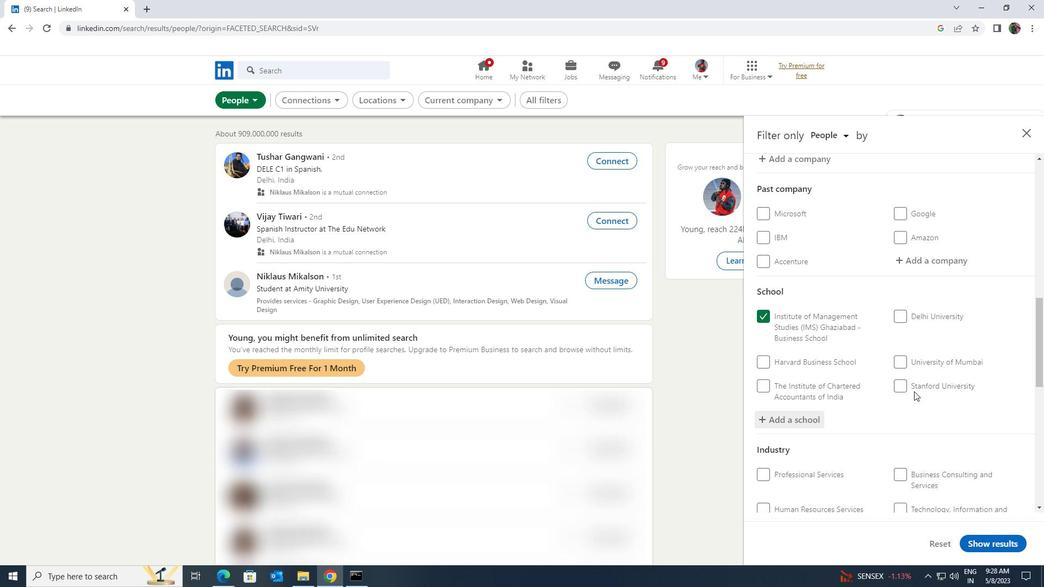 
Action: Mouse scrolled (914, 391) with delta (0, 0)
Screenshot: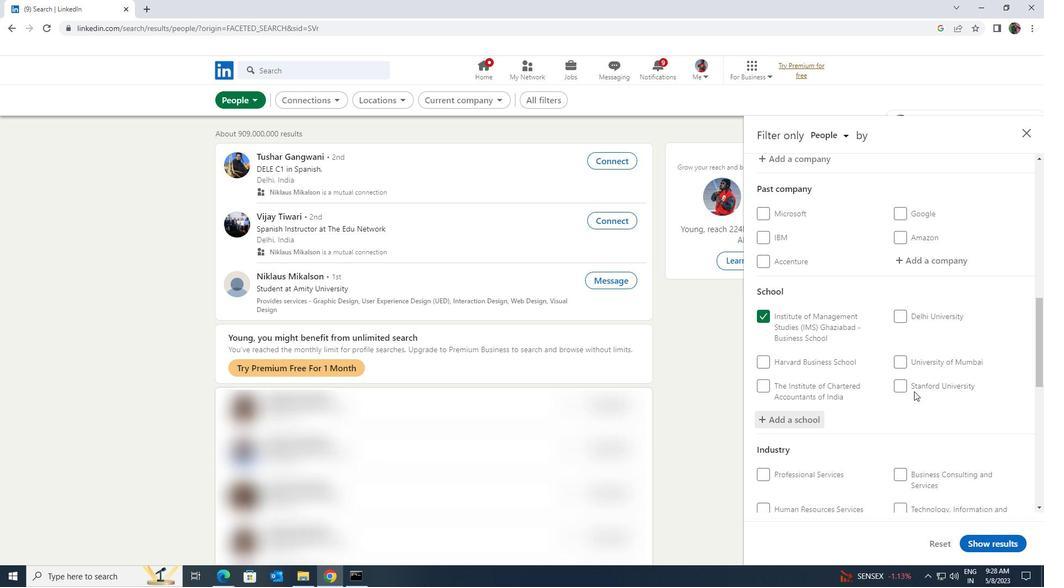 
Action: Mouse moved to (912, 427)
Screenshot: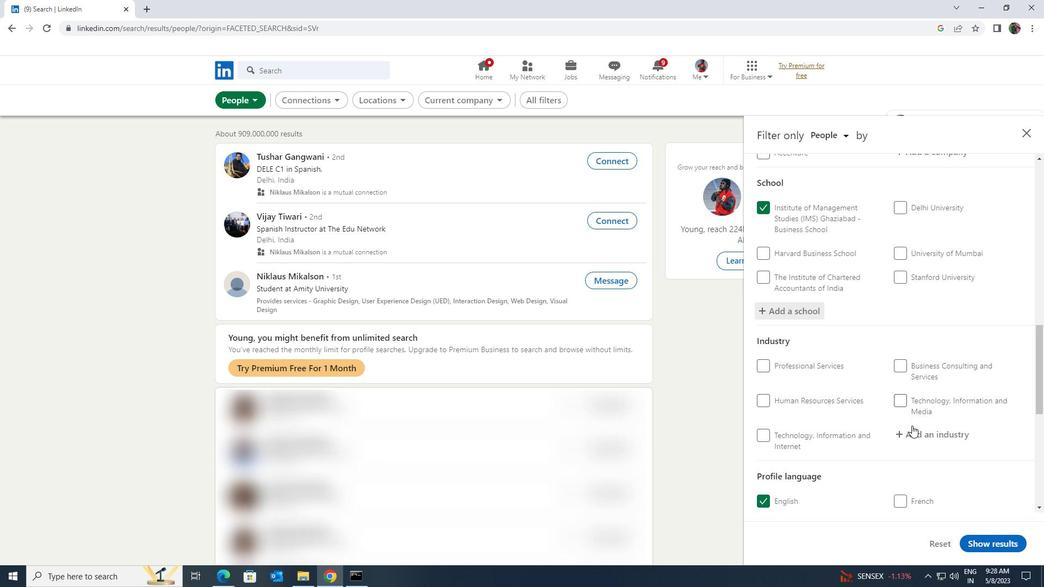 
Action: Mouse pressed left at (912, 427)
Screenshot: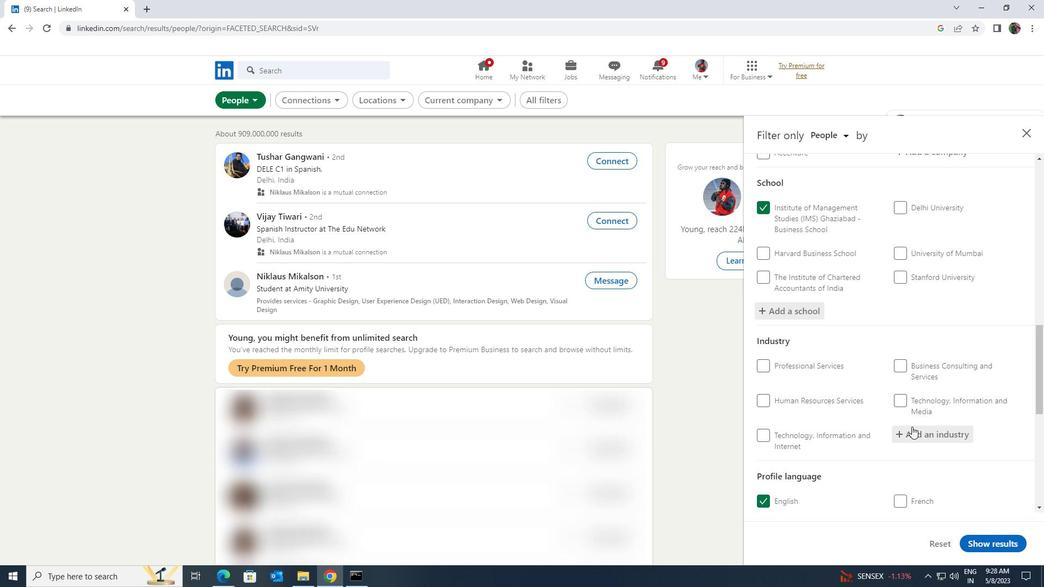 
Action: Key pressed <Key.shift><Key.shift><Key.shift>AGENC
Screenshot: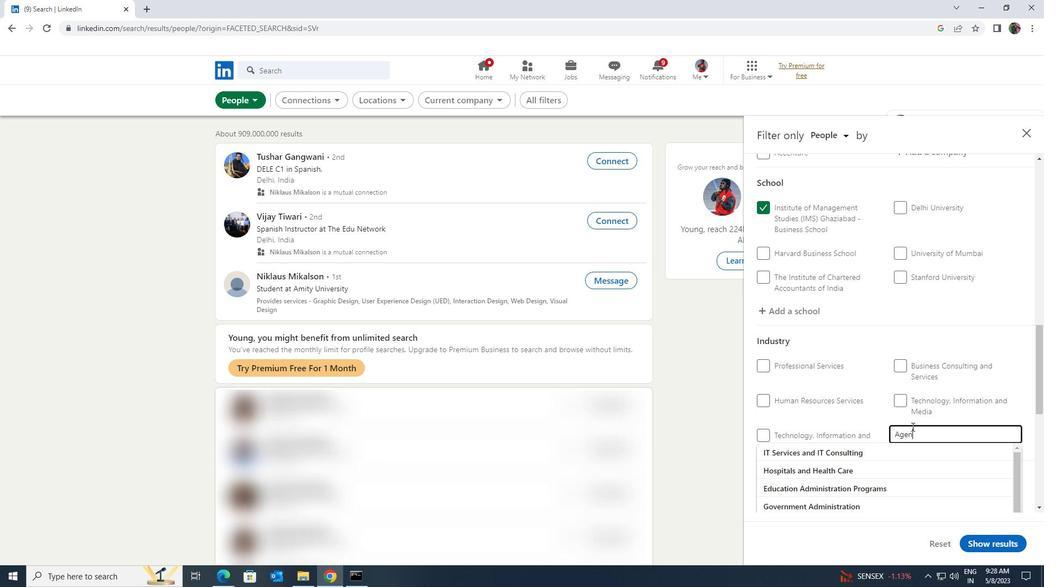 
Action: Mouse moved to (903, 444)
Screenshot: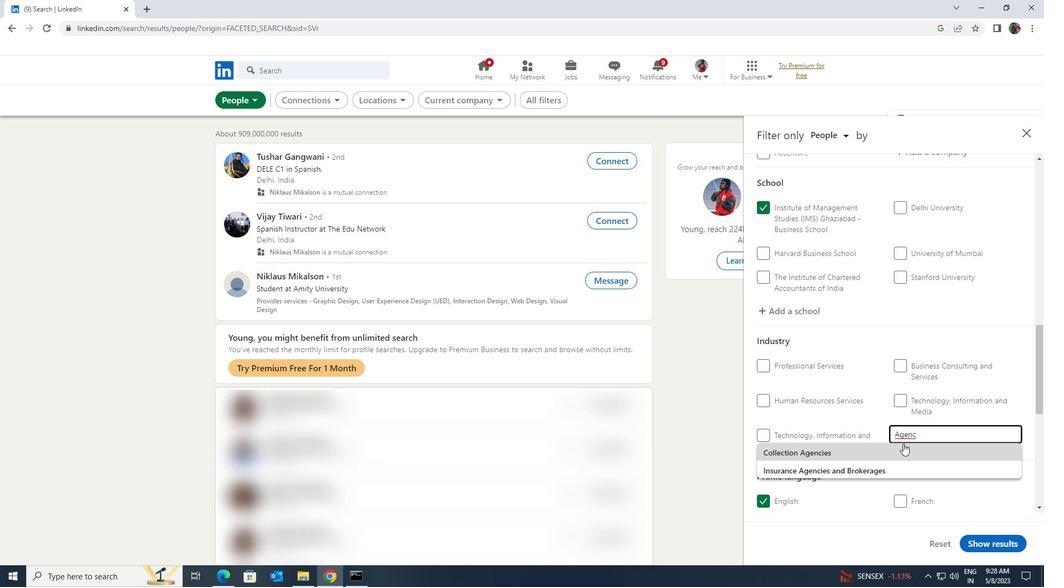 
Action: Key pressed IES<Key.enter>
Screenshot: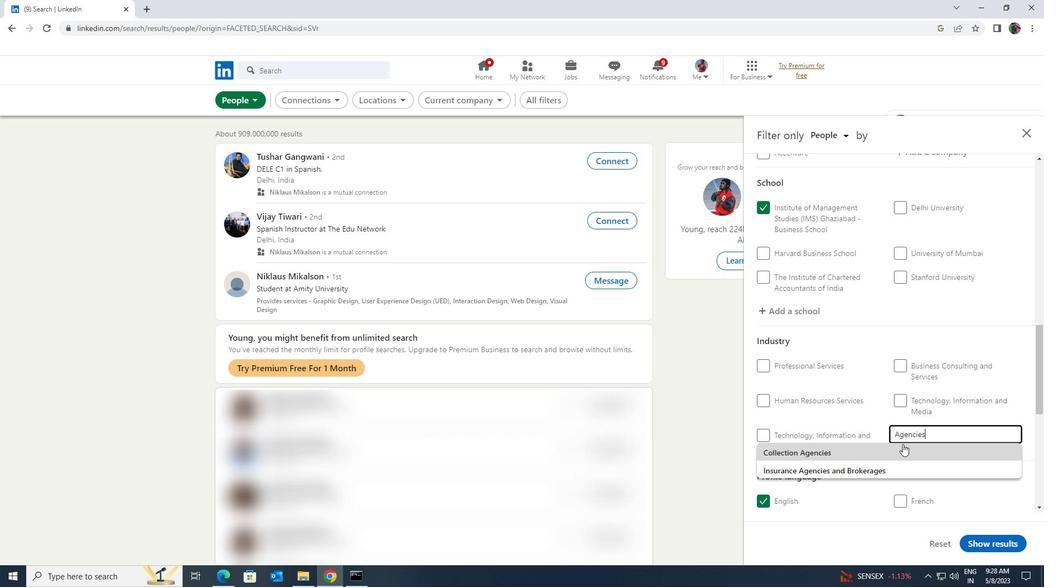 
Action: Mouse scrolled (903, 444) with delta (0, 0)
Screenshot: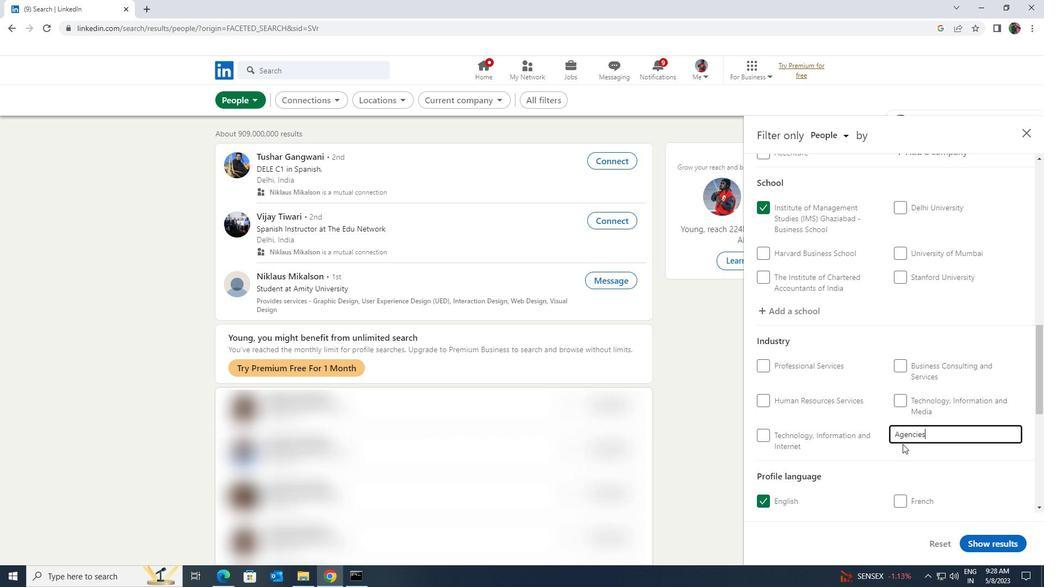 
Action: Mouse scrolled (903, 444) with delta (0, 0)
Screenshot: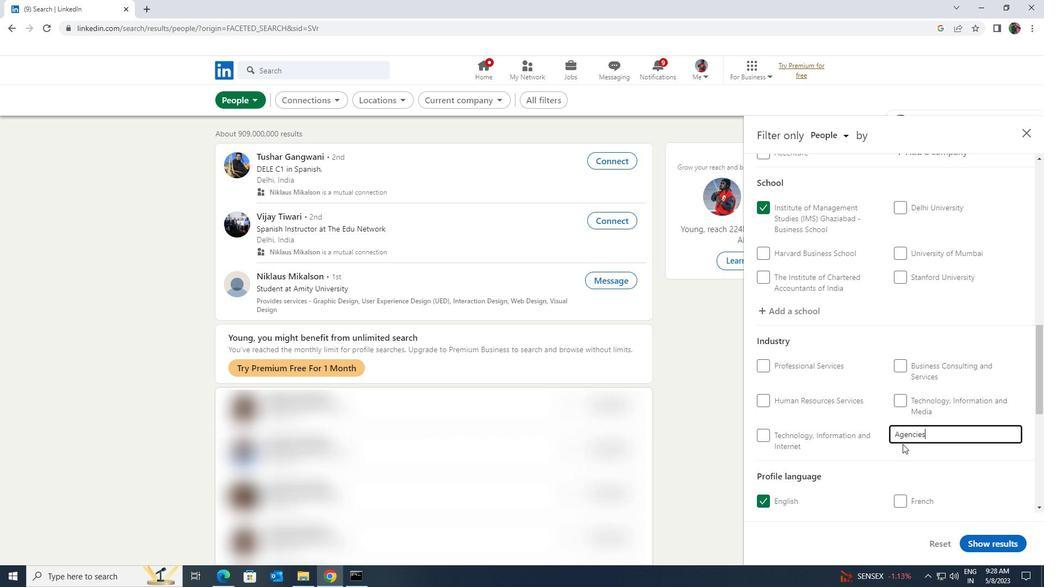 
Action: Mouse scrolled (903, 444) with delta (0, 0)
Screenshot: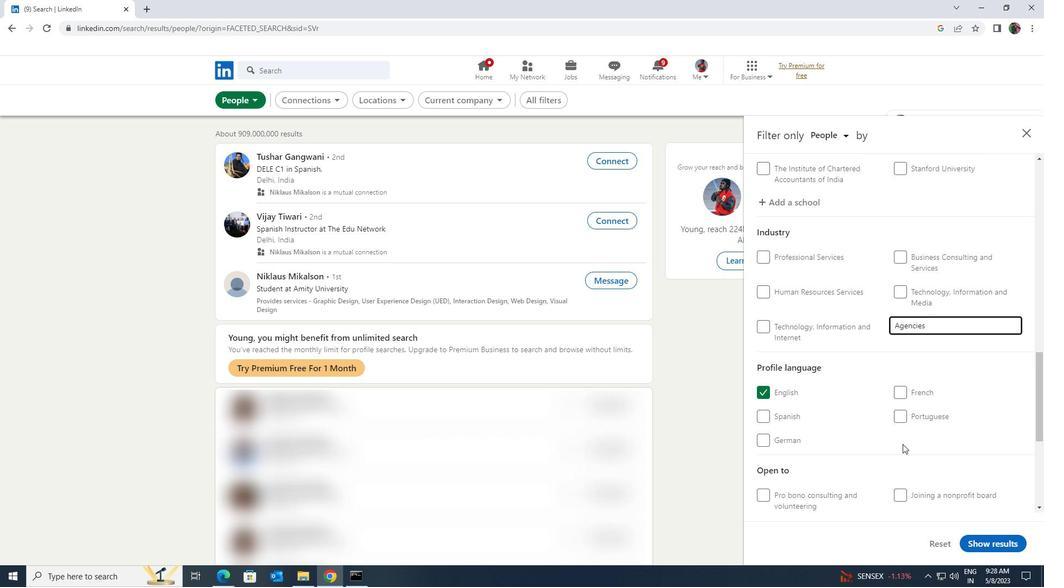 
Action: Mouse scrolled (903, 444) with delta (0, 0)
Screenshot: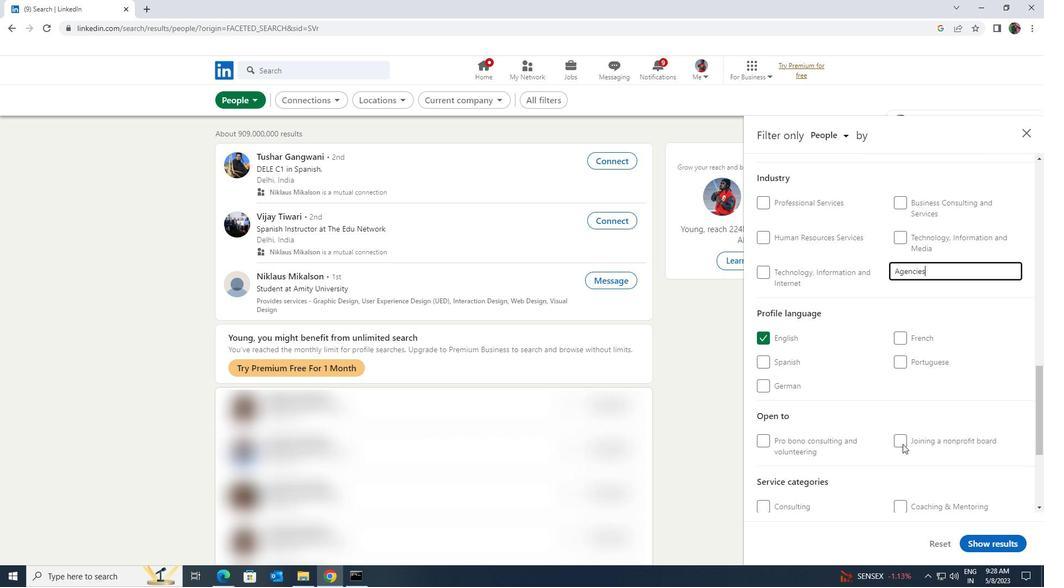 
Action: Mouse scrolled (903, 444) with delta (0, 0)
Screenshot: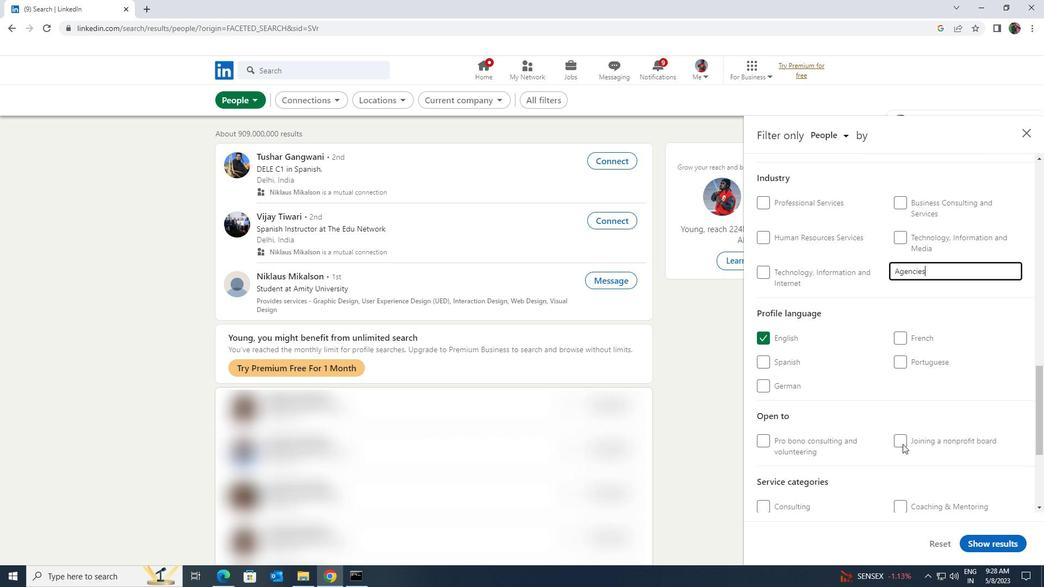 
Action: Mouse moved to (901, 445)
Screenshot: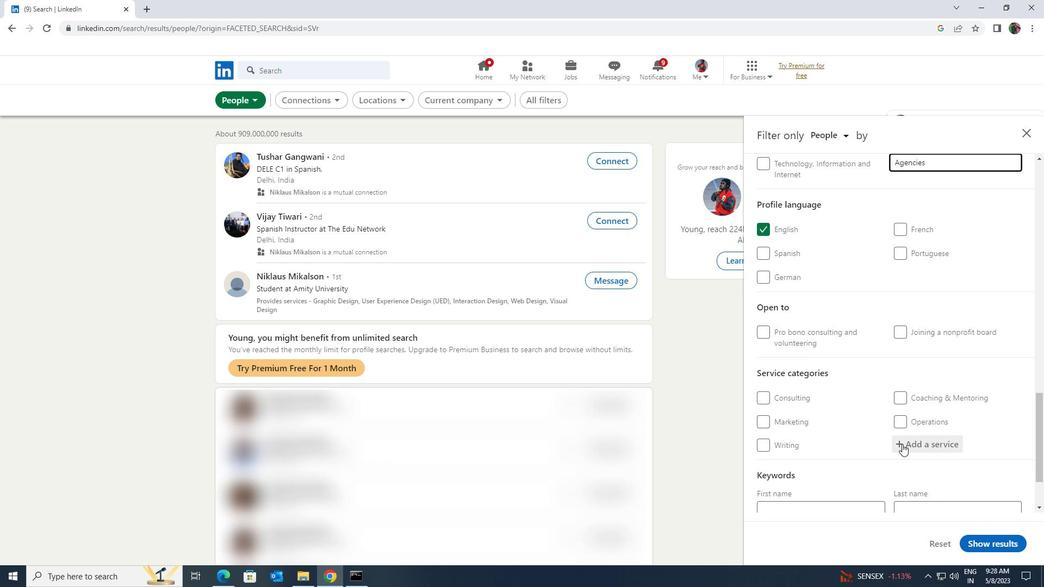 
Action: Mouse pressed left at (901, 445)
Screenshot: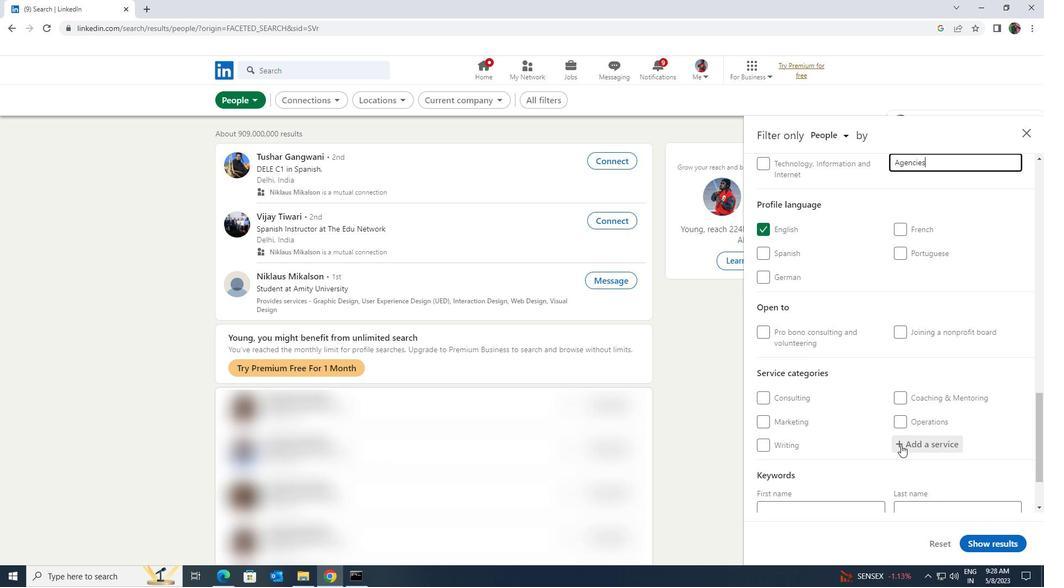 
Action: Key pressed <Key.shift>ILLUS
Screenshot: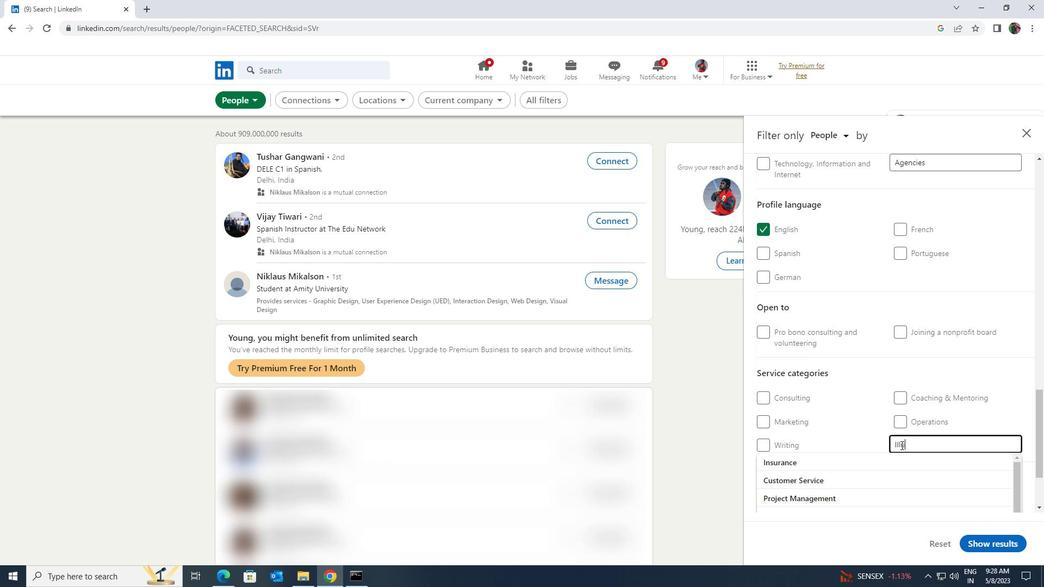 
Action: Mouse moved to (895, 454)
Screenshot: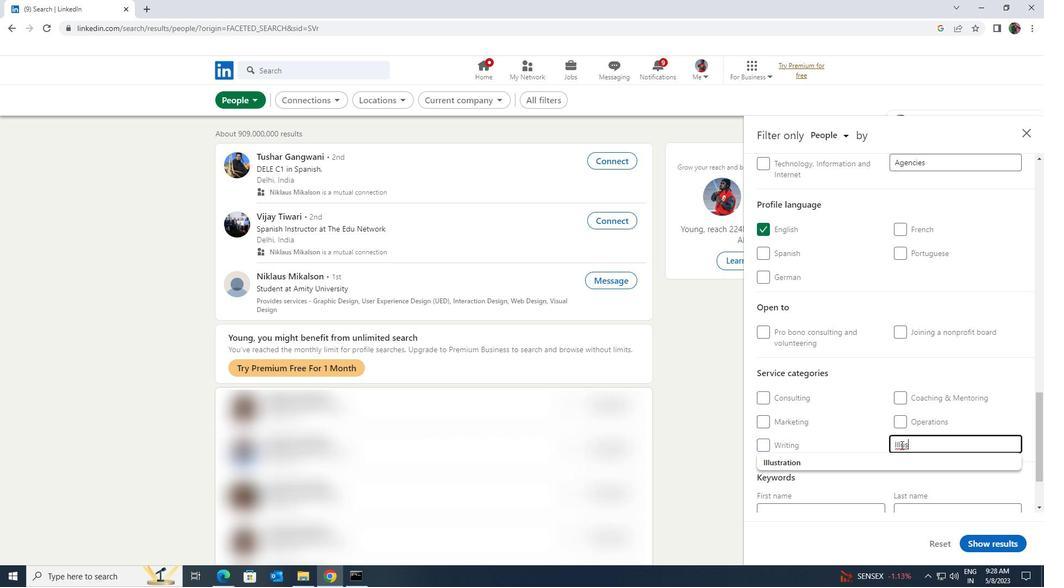 
Action: Mouse pressed left at (895, 454)
Screenshot: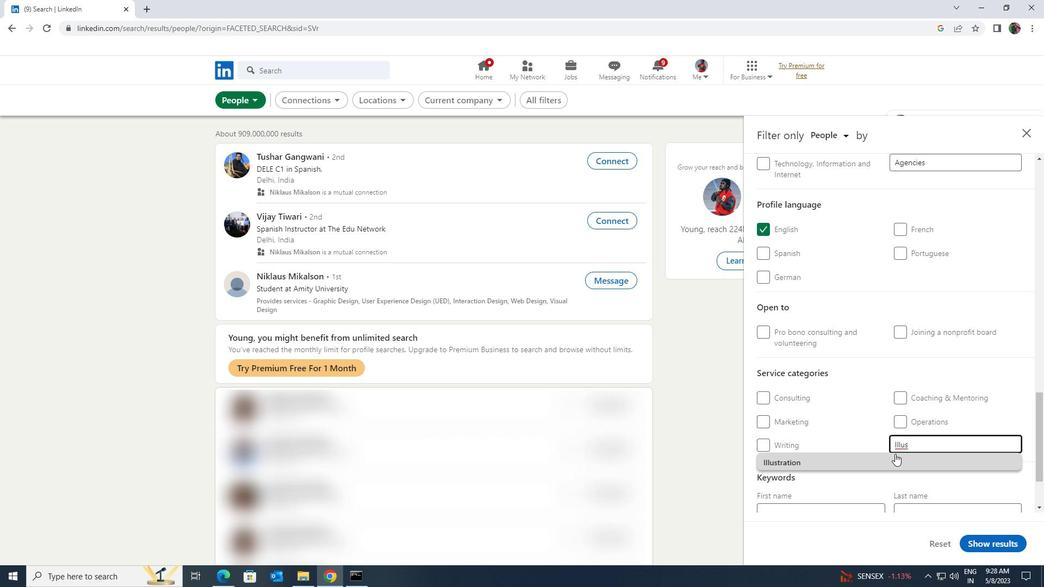 
Action: Mouse scrolled (895, 453) with delta (0, 0)
Screenshot: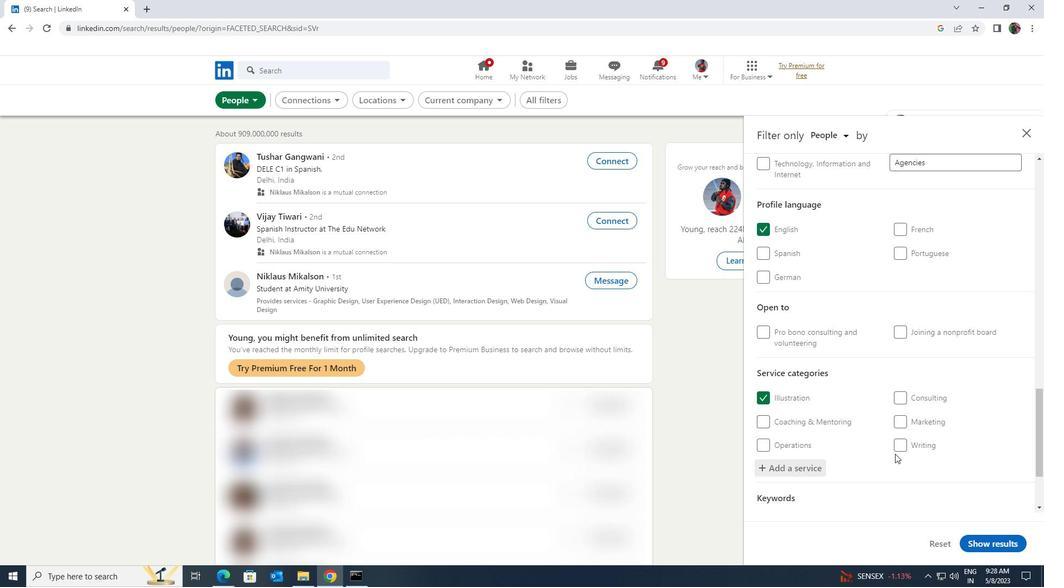 
Action: Mouse moved to (894, 454)
Screenshot: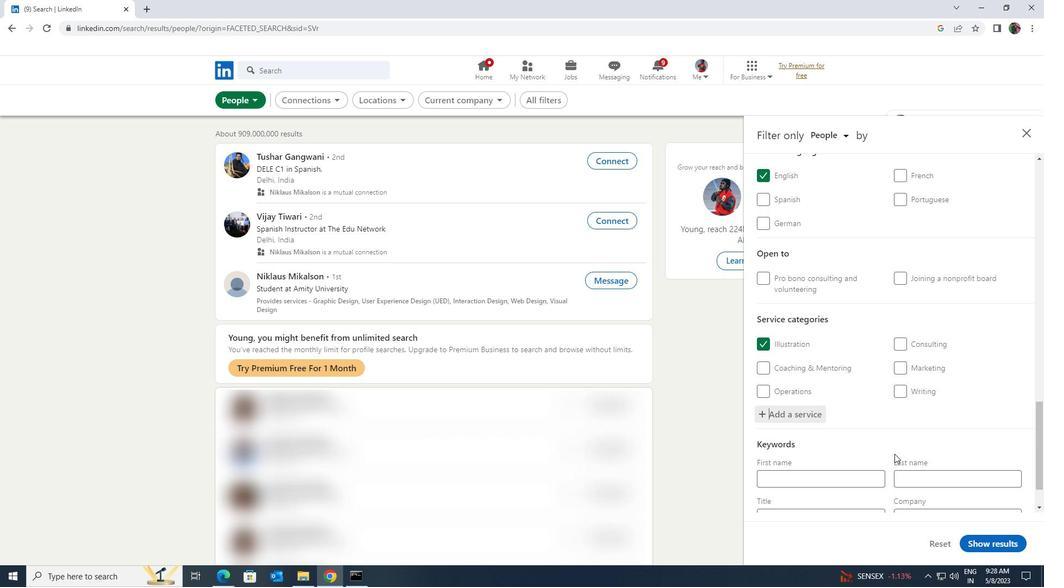 
Action: Mouse scrolled (894, 453) with delta (0, 0)
Screenshot: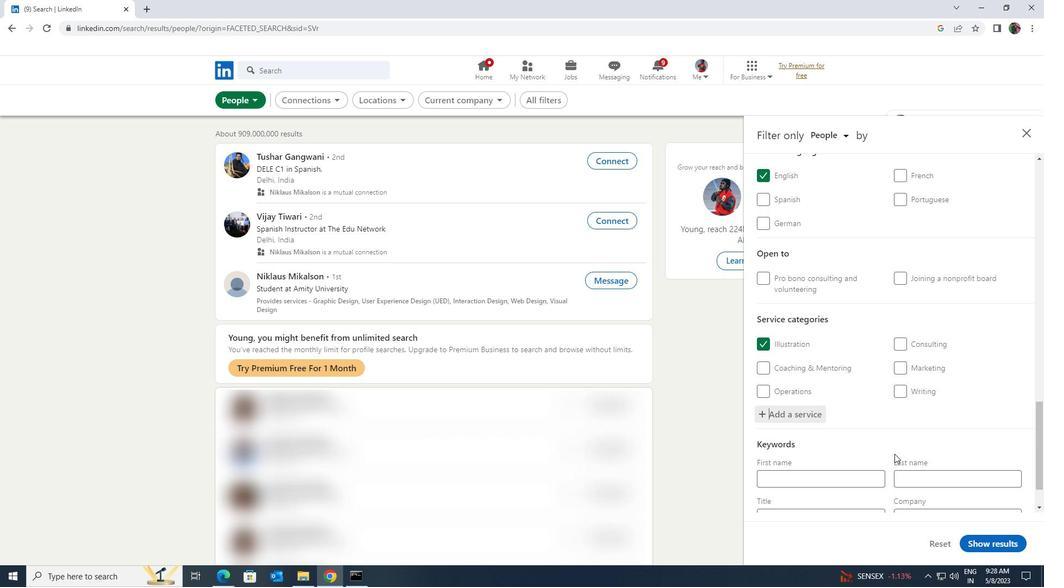 
Action: Mouse moved to (873, 468)
Screenshot: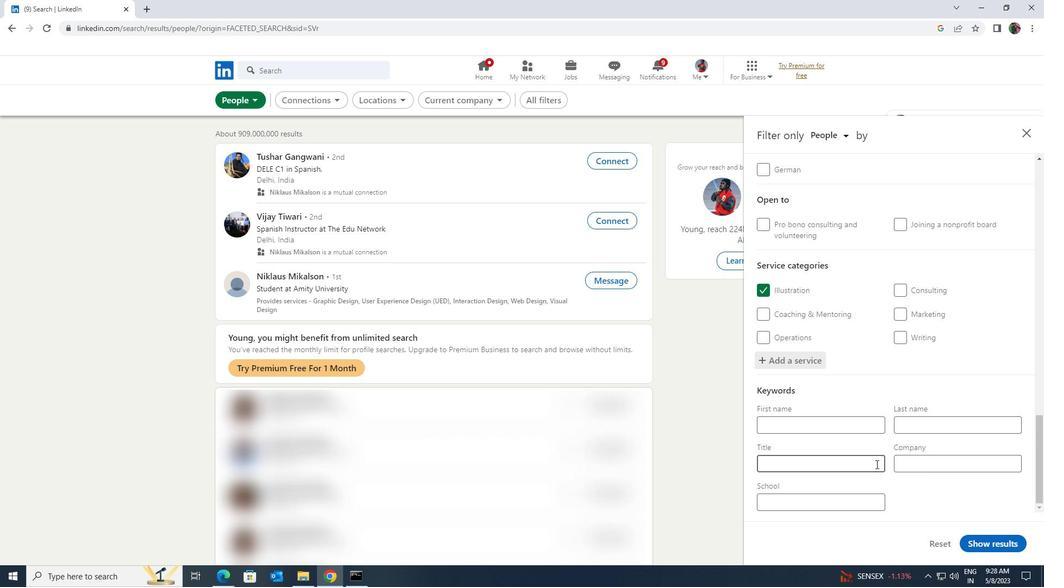 
Action: Mouse pressed left at (873, 468)
Screenshot: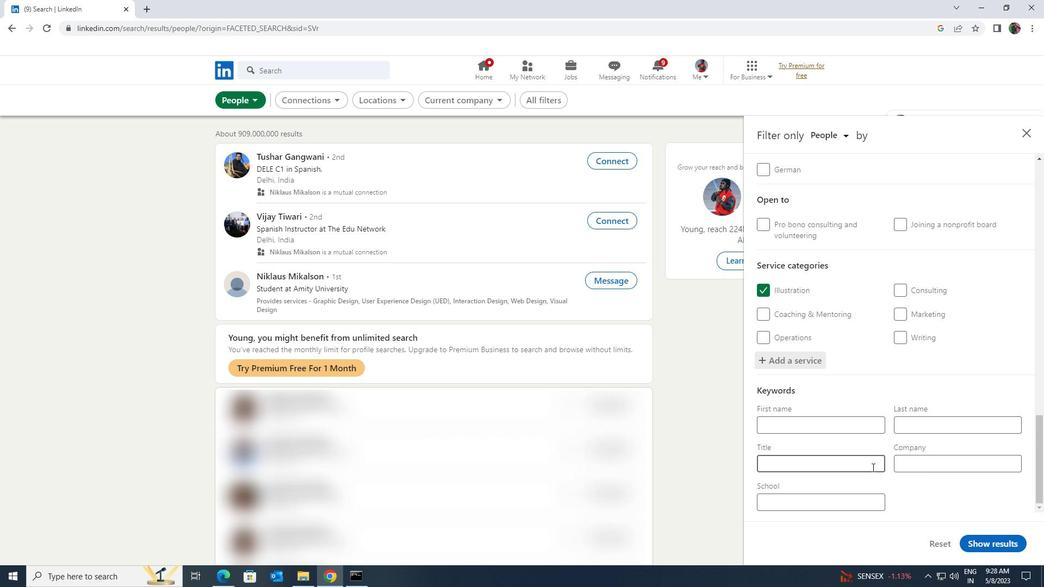 
Action: Key pressed <Key.shift>SECURITY<Key.space><Key.shift>GUARD
Screenshot: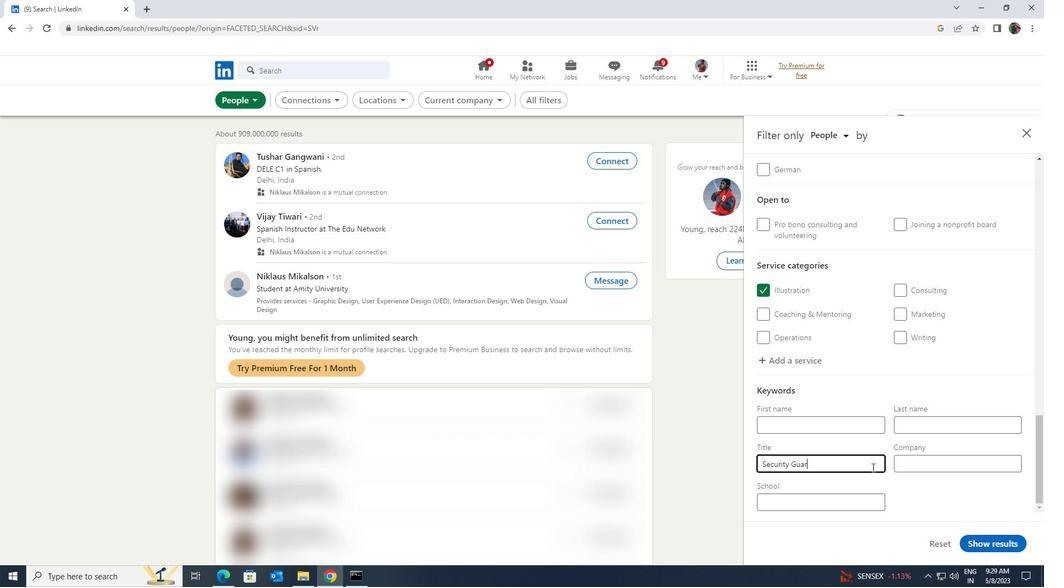 
Action: Mouse moved to (980, 541)
Screenshot: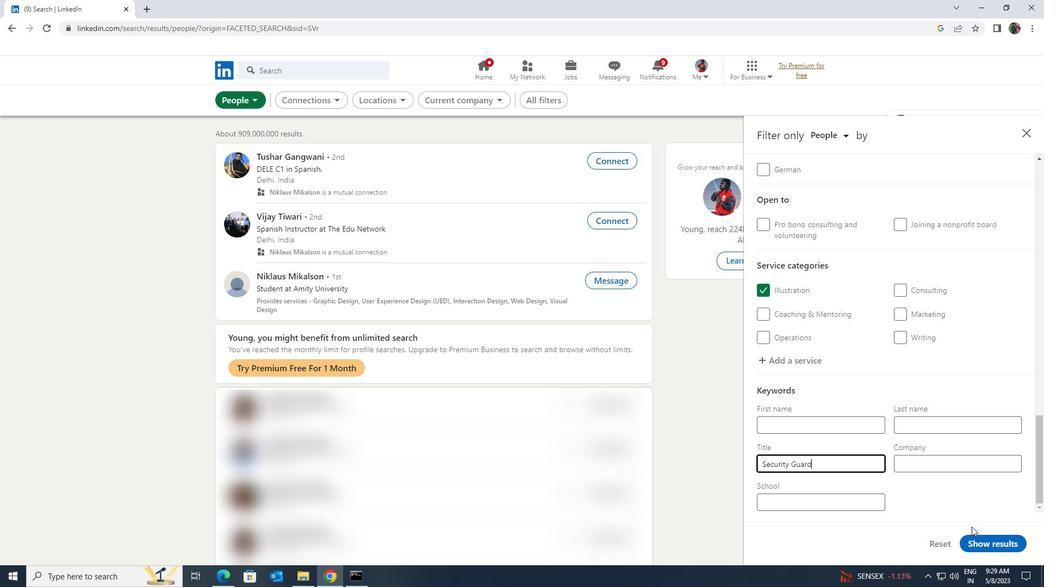 
Action: Mouse pressed left at (980, 541)
Screenshot: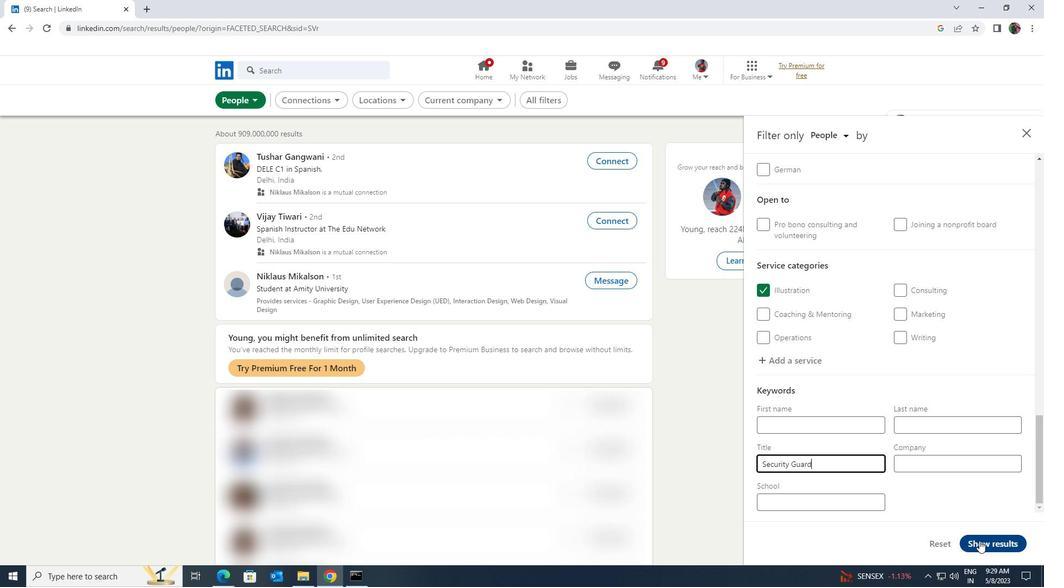 
